 Task: Select a pink kurti in size XL and add it to your shopping cart.
Action: Mouse moved to (282, 67)
Screenshot: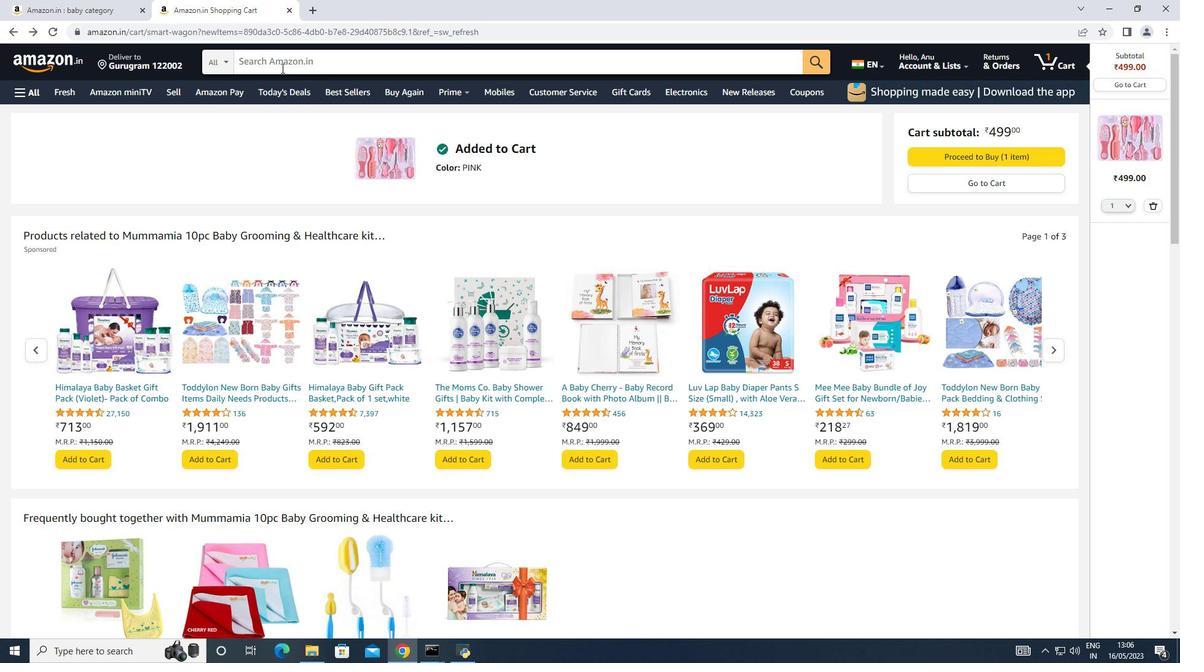 
Action: Mouse pressed left at (282, 67)
Screenshot: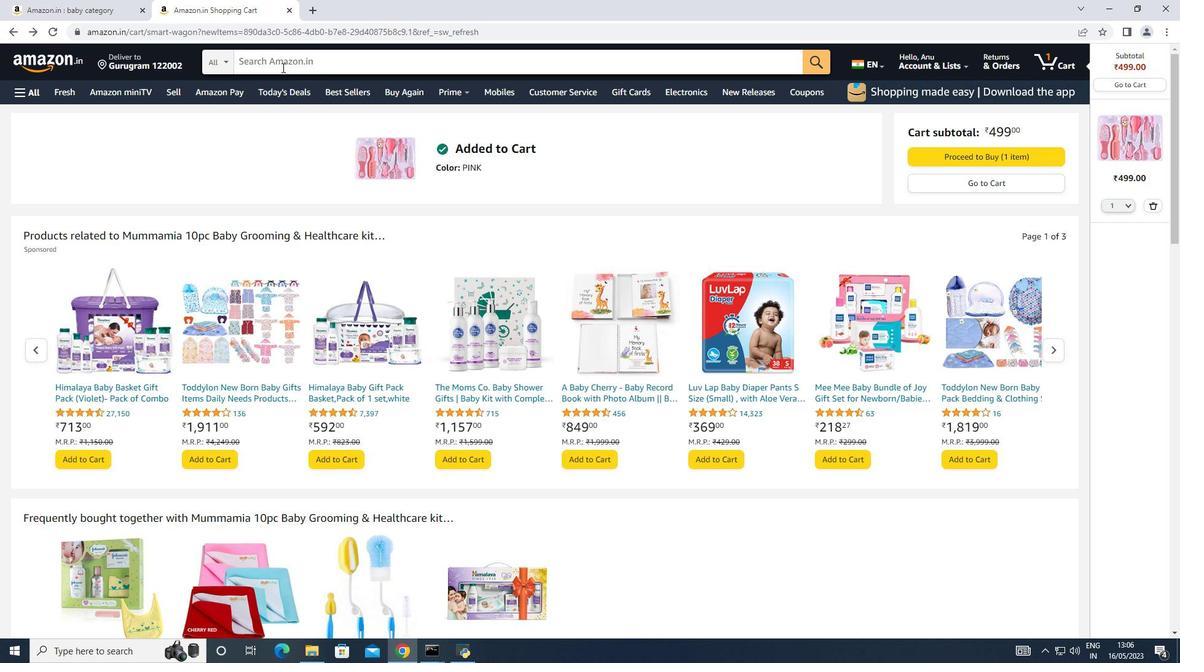 
Action: Mouse moved to (279, 68)
Screenshot: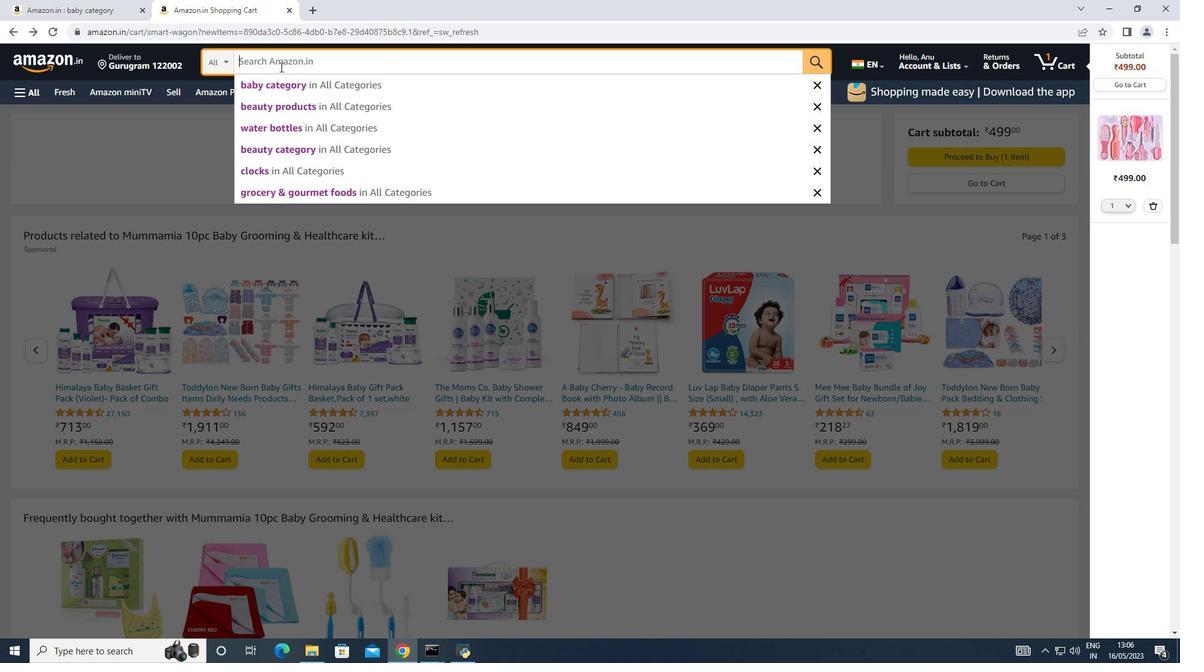 
Action: Key pressed <Key.shift>kurti
Screenshot: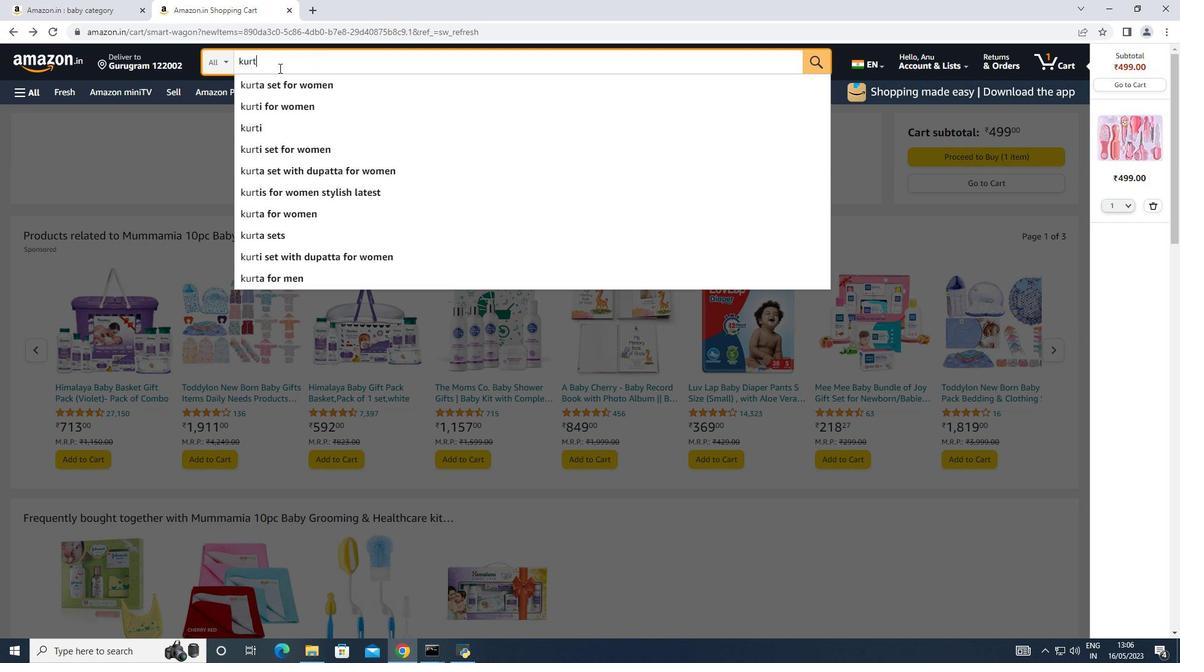 
Action: Mouse moved to (263, 101)
Screenshot: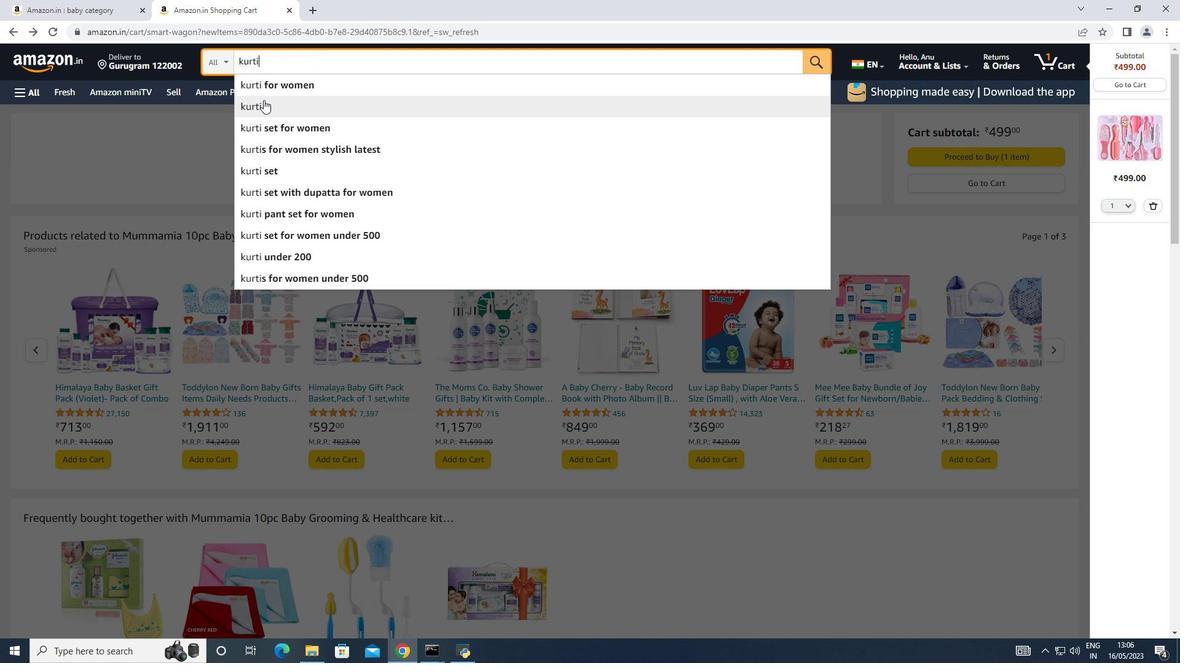 
Action: Mouse pressed left at (263, 101)
Screenshot: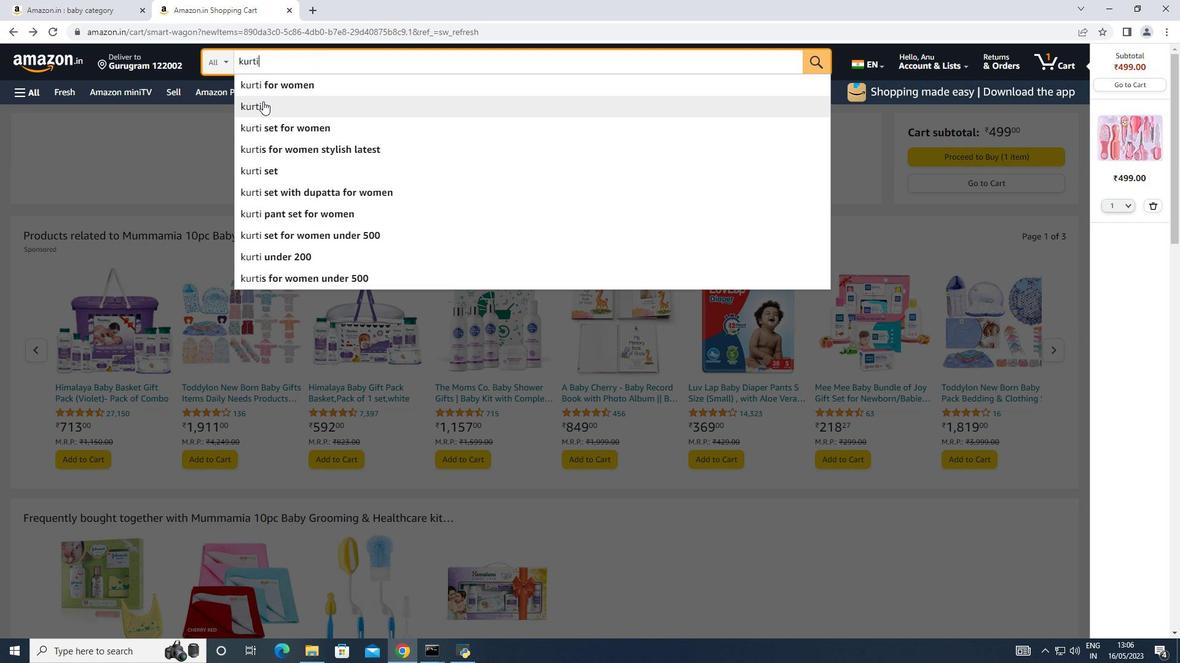 
Action: Mouse moved to (448, 240)
Screenshot: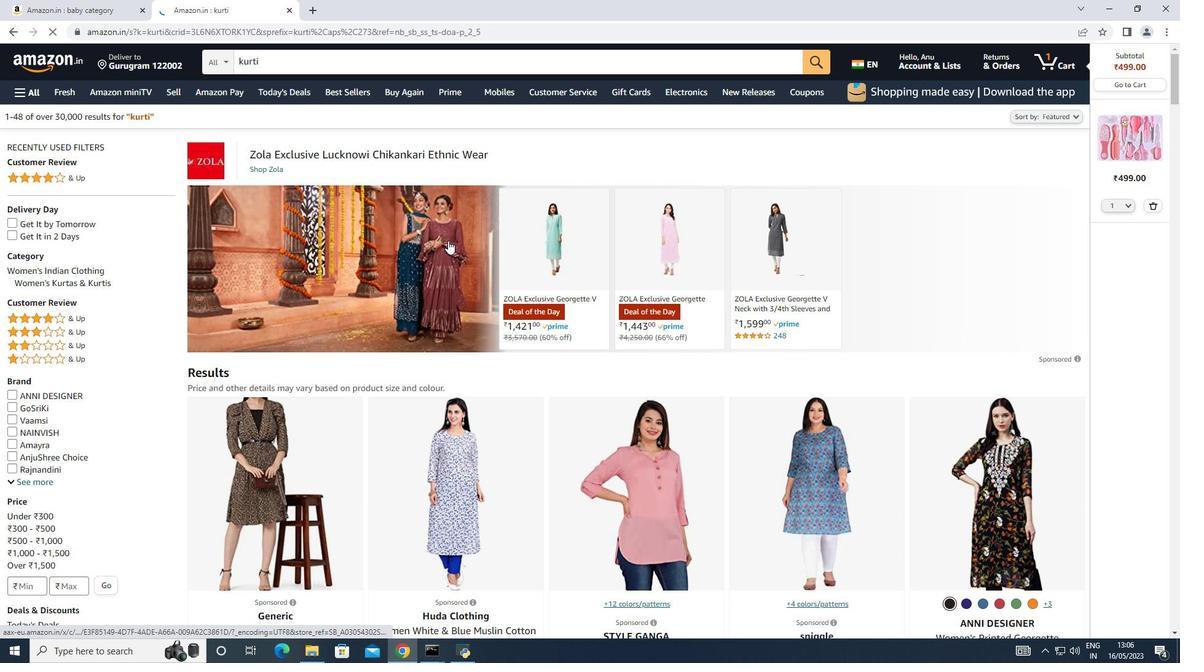 
Action: Mouse scrolled (448, 240) with delta (0, 0)
Screenshot: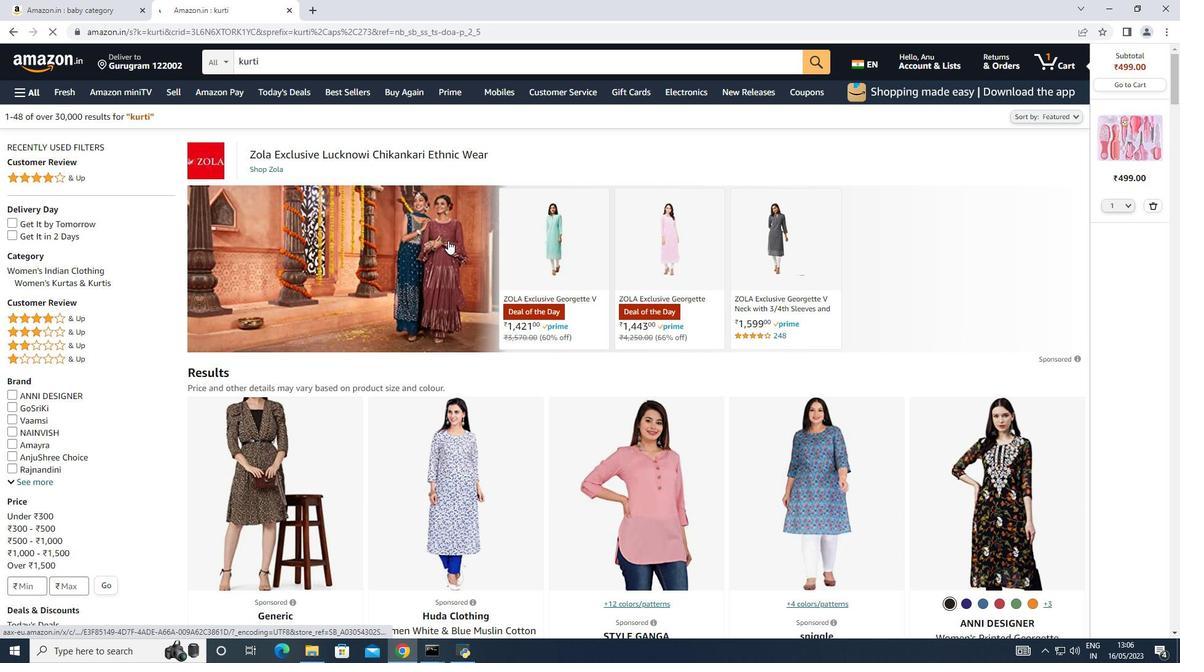 
Action: Mouse scrolled (448, 240) with delta (0, 0)
Screenshot: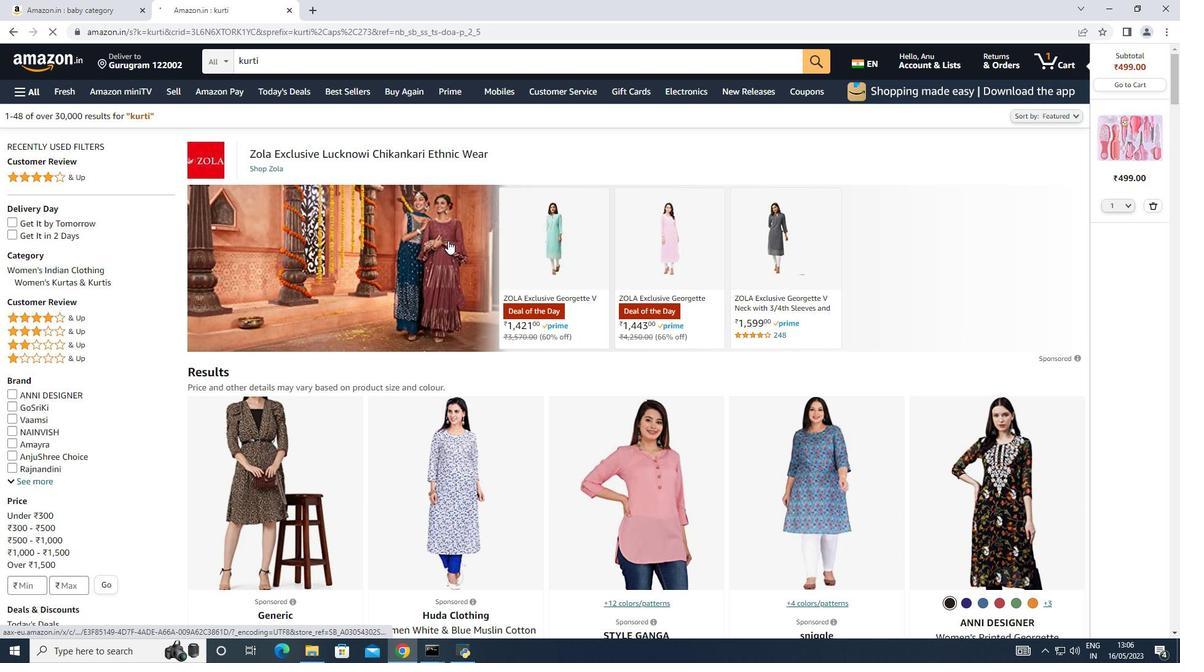 
Action: Mouse scrolled (448, 240) with delta (0, 0)
Screenshot: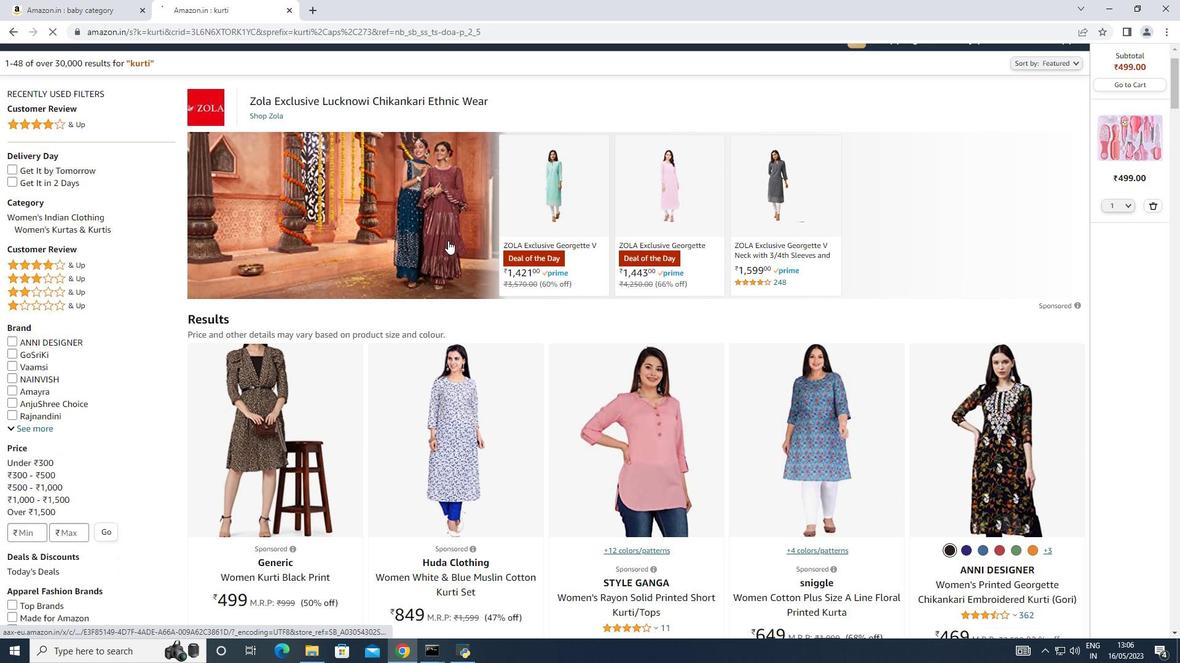 
Action: Mouse moved to (449, 240)
Screenshot: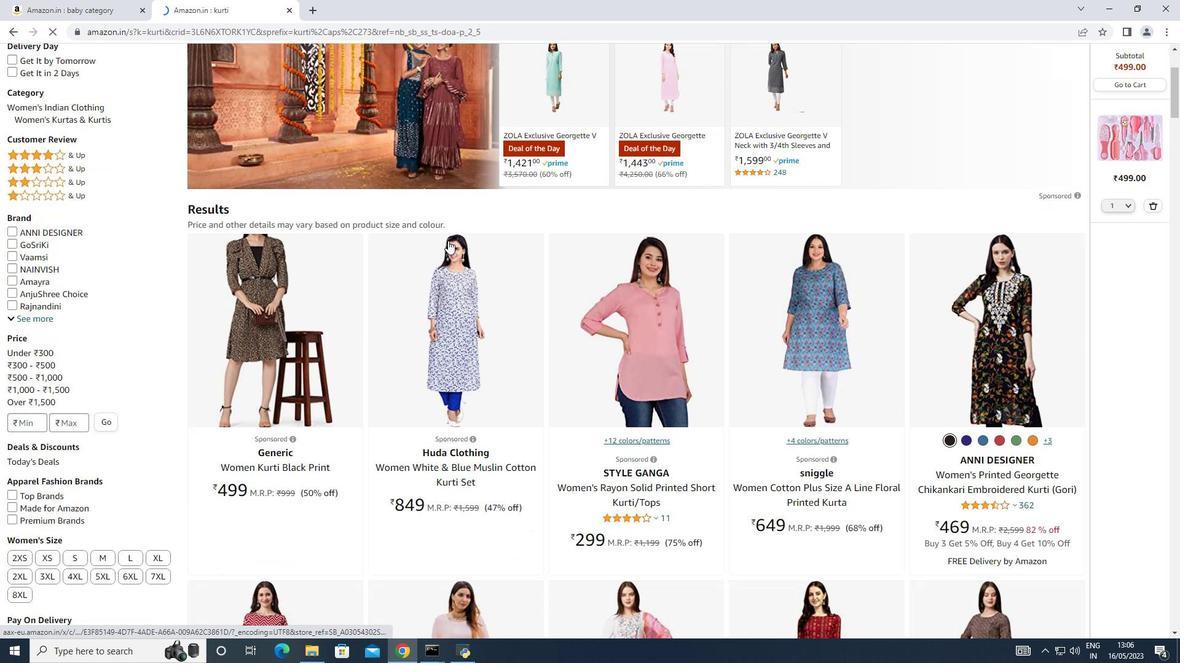 
Action: Mouse scrolled (449, 240) with delta (0, 0)
Screenshot: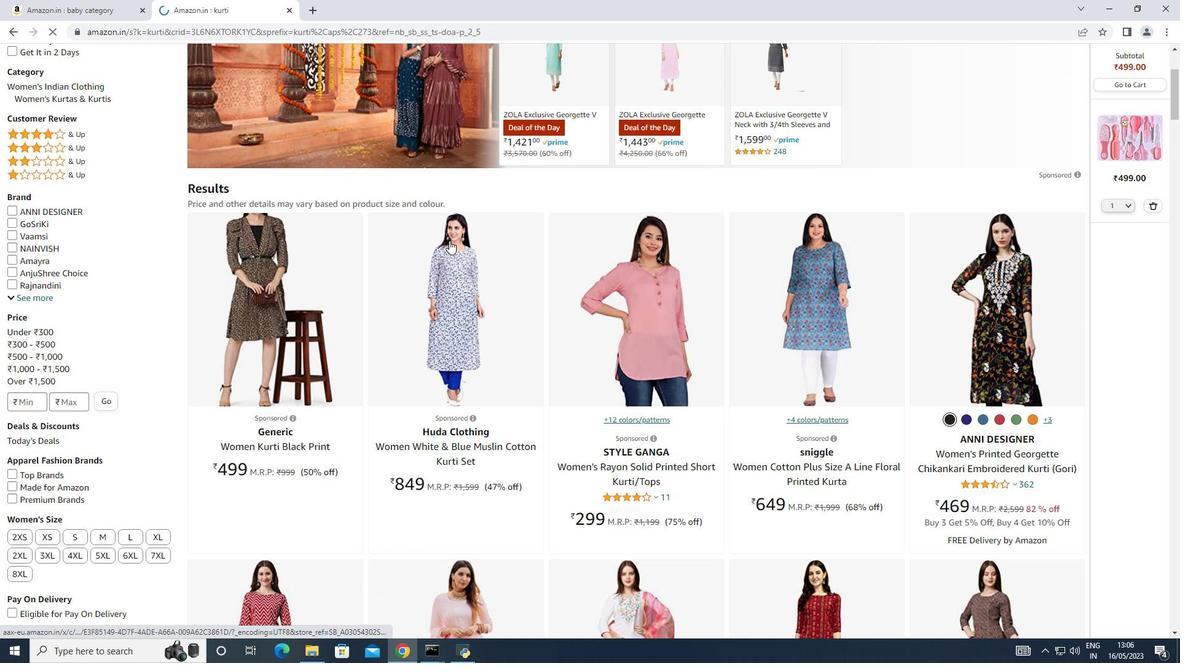 
Action: Mouse moved to (449, 241)
Screenshot: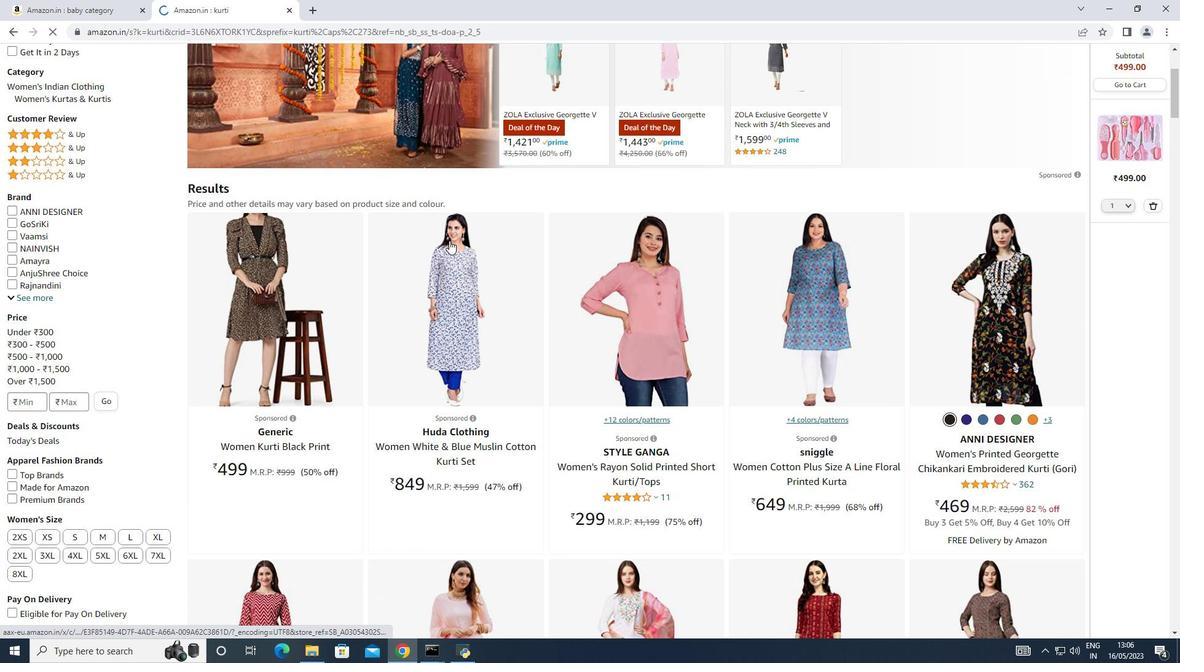 
Action: Mouse scrolled (449, 240) with delta (0, 0)
Screenshot: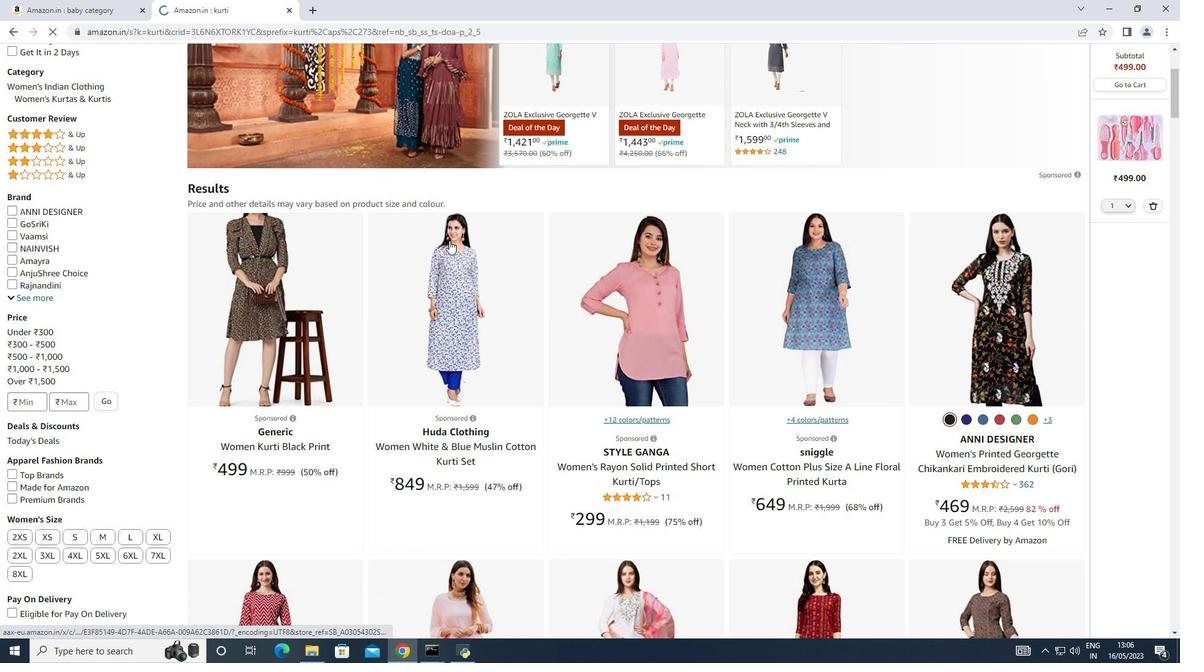 
Action: Mouse scrolled (449, 240) with delta (0, 0)
Screenshot: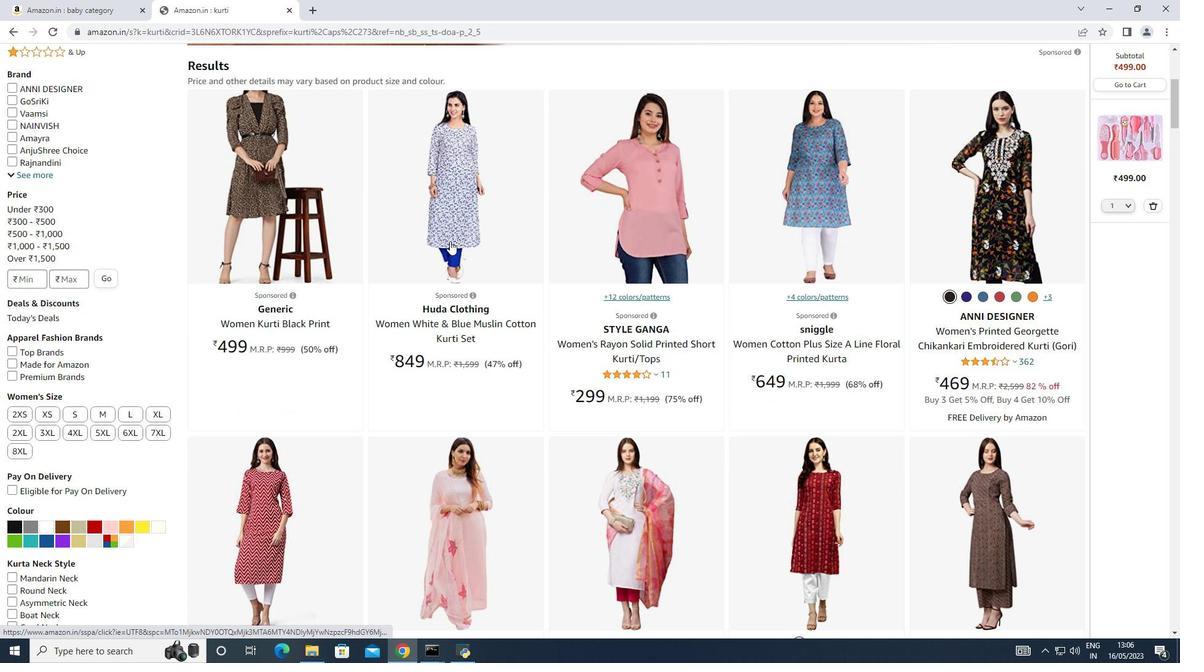 
Action: Mouse scrolled (449, 240) with delta (0, 0)
Screenshot: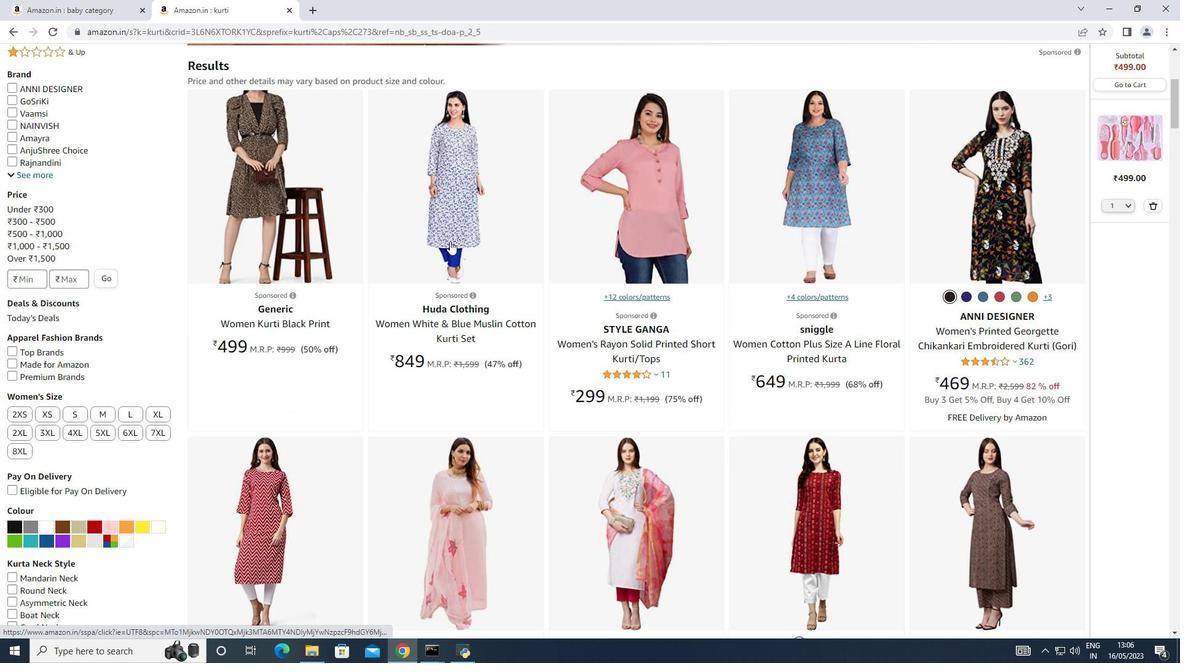 
Action: Mouse scrolled (449, 240) with delta (0, 0)
Screenshot: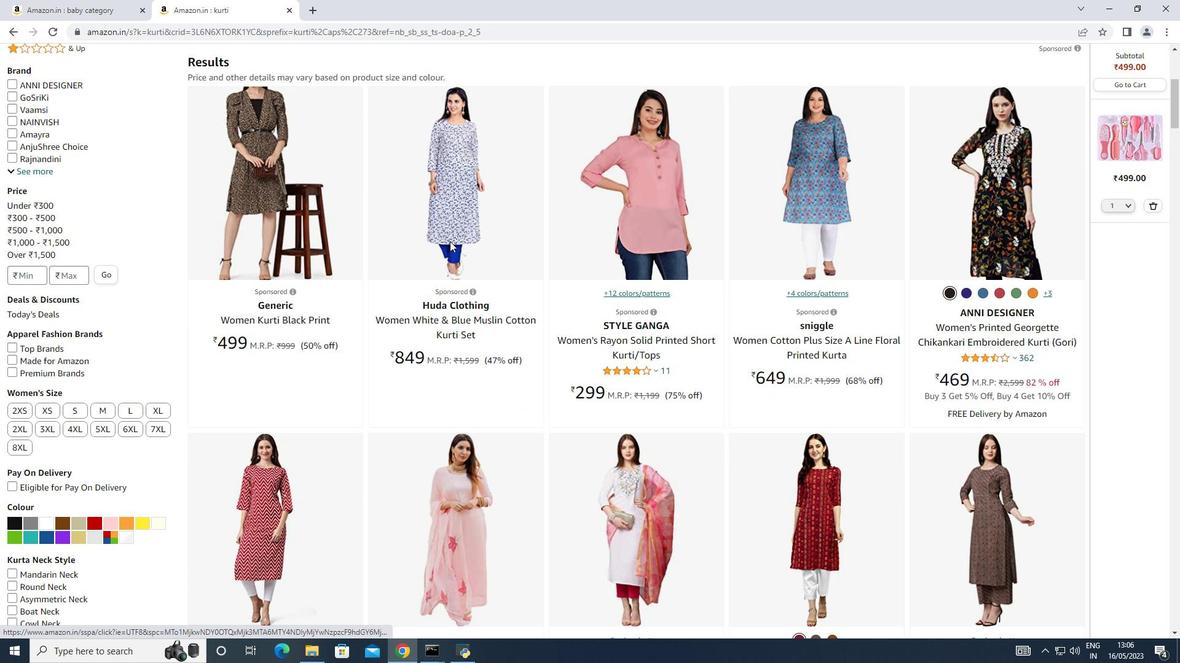 
Action: Mouse moved to (450, 242)
Screenshot: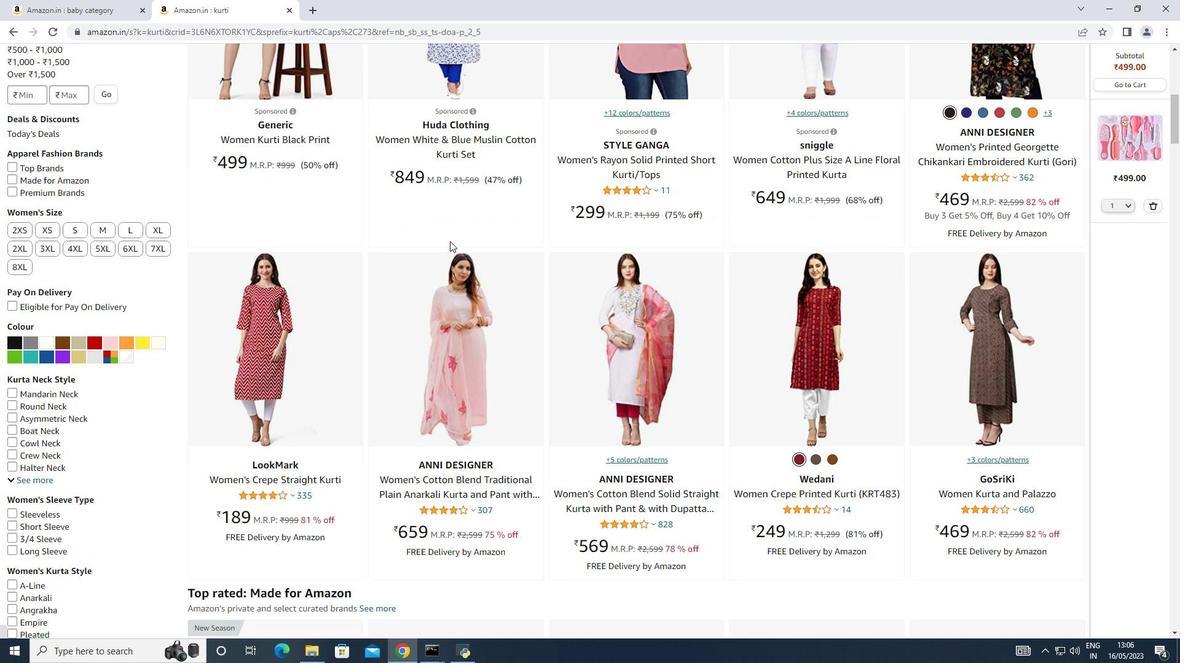 
Action: Mouse scrolled (450, 241) with delta (0, 0)
Screenshot: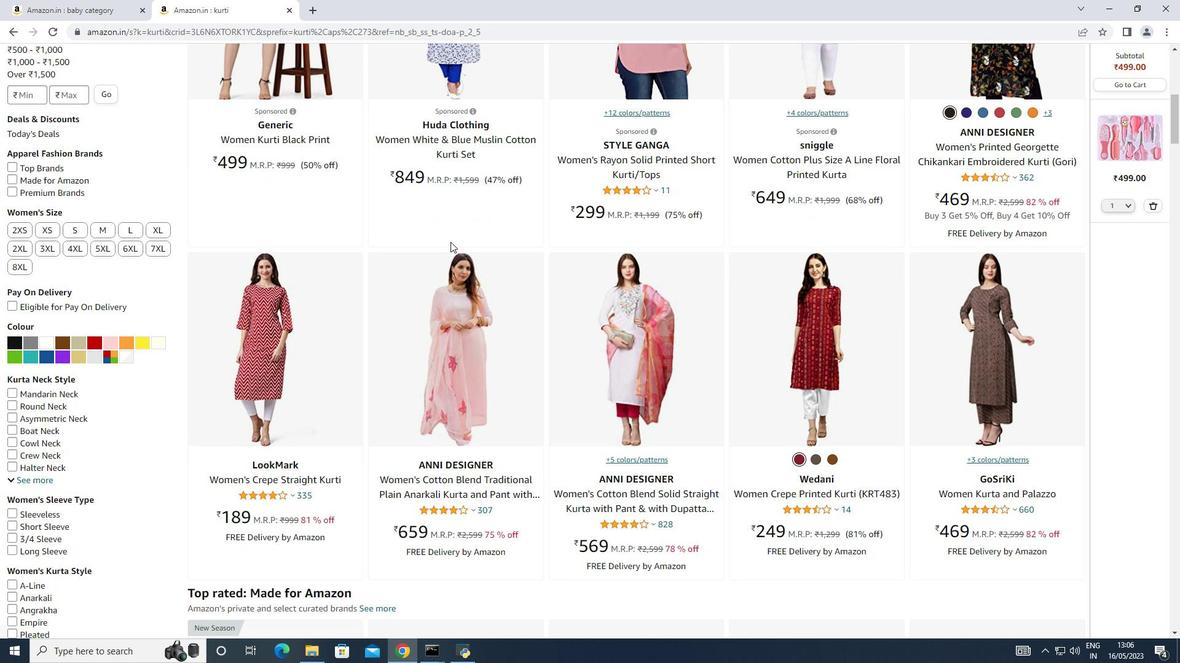 
Action: Mouse scrolled (450, 241) with delta (0, 0)
Screenshot: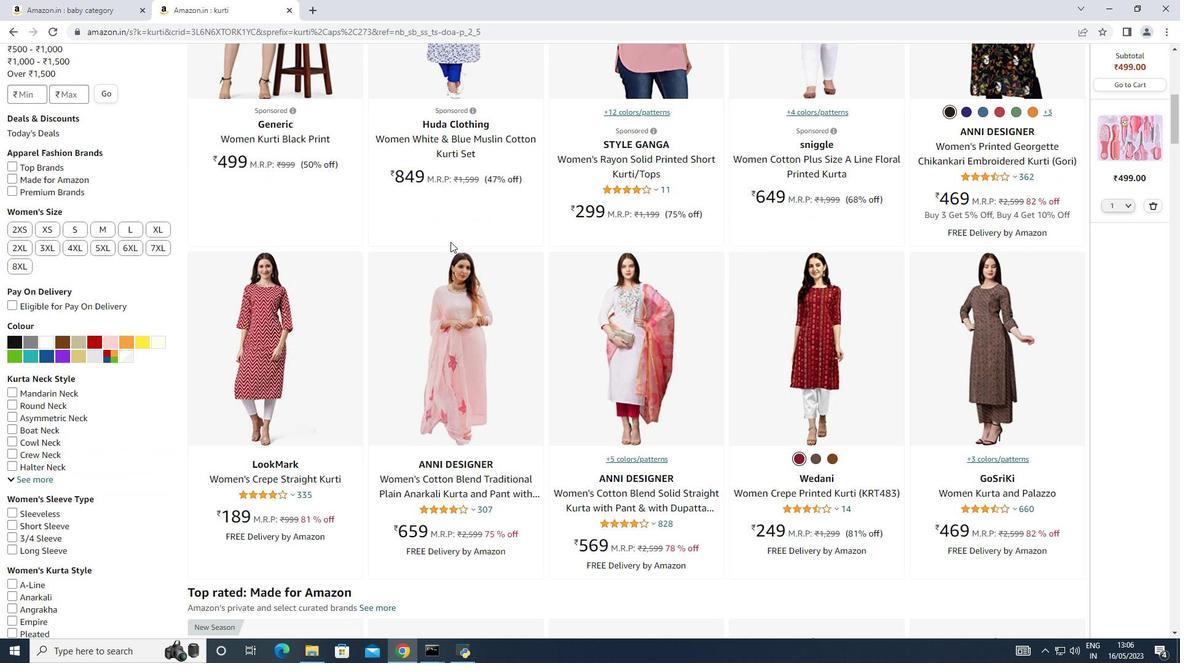 
Action: Mouse moved to (455, 239)
Screenshot: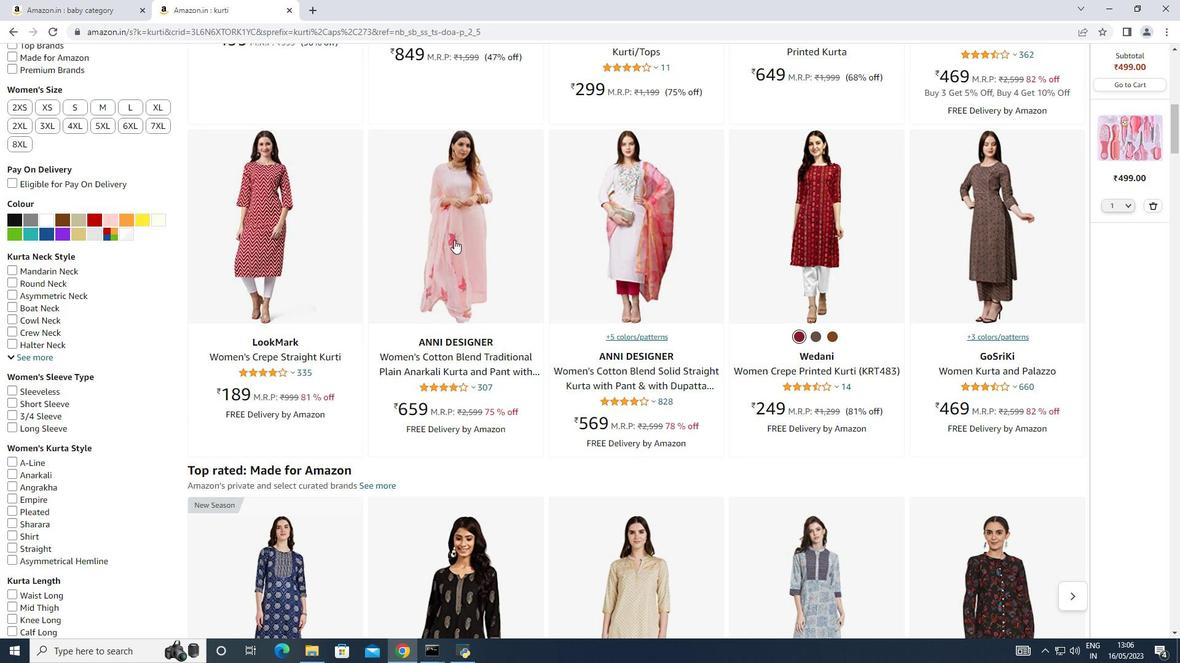 
Action: Mouse pressed left at (455, 239)
Screenshot: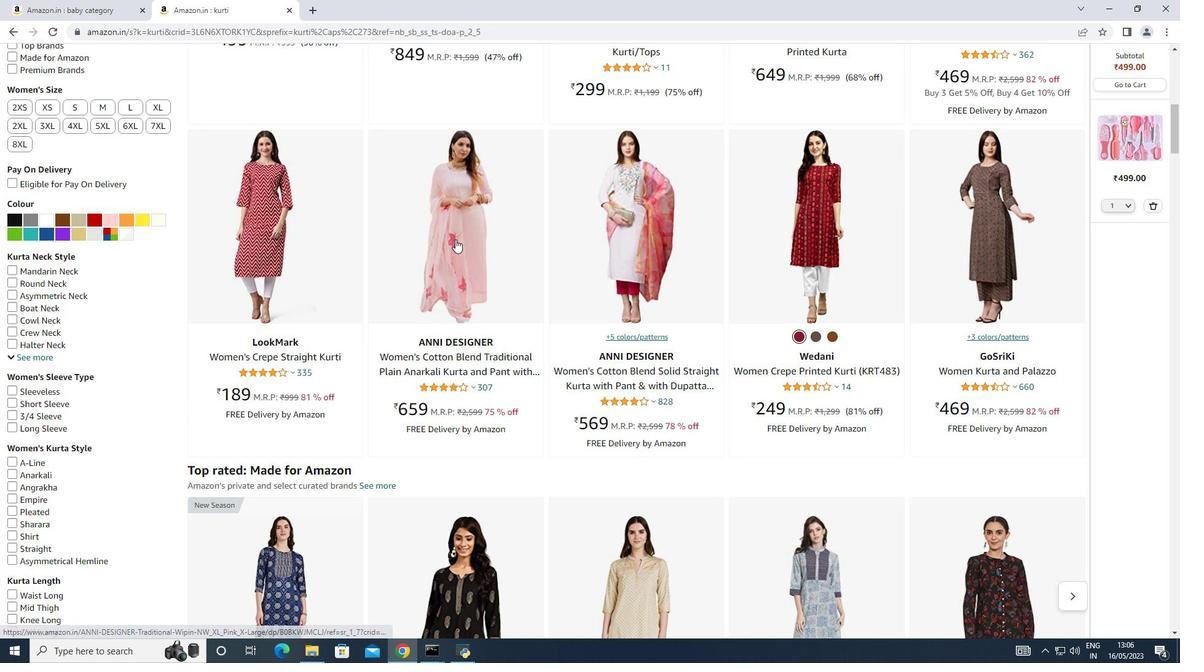 
Action: Mouse moved to (405, 341)
Screenshot: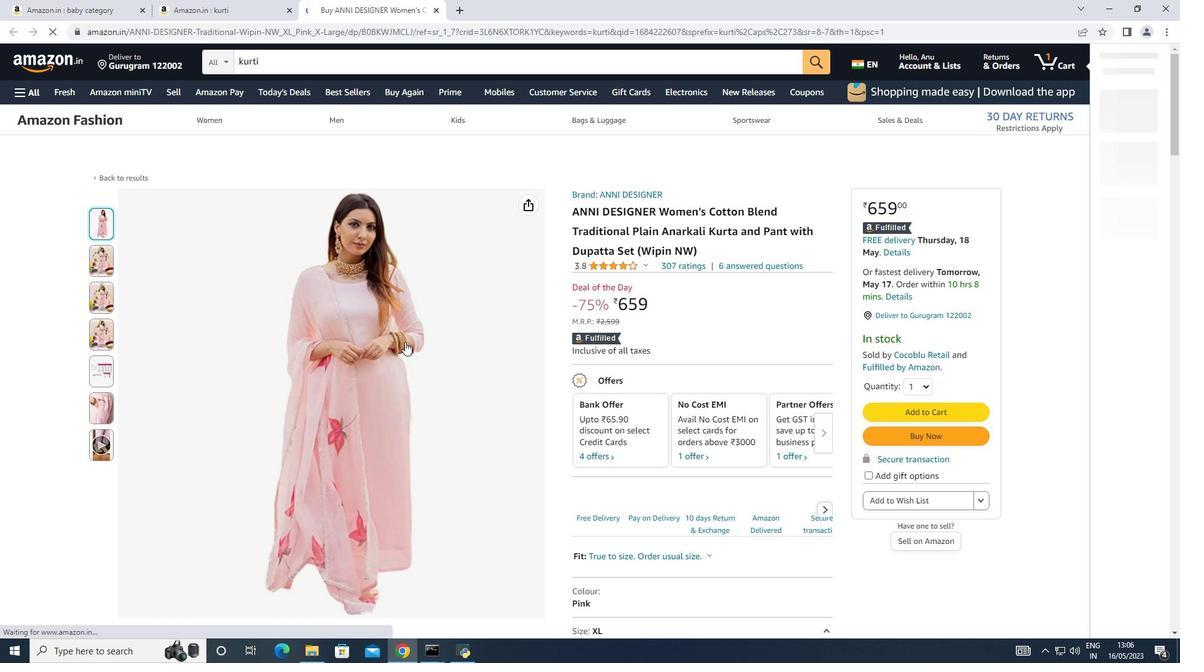
Action: Mouse pressed left at (405, 341)
Screenshot: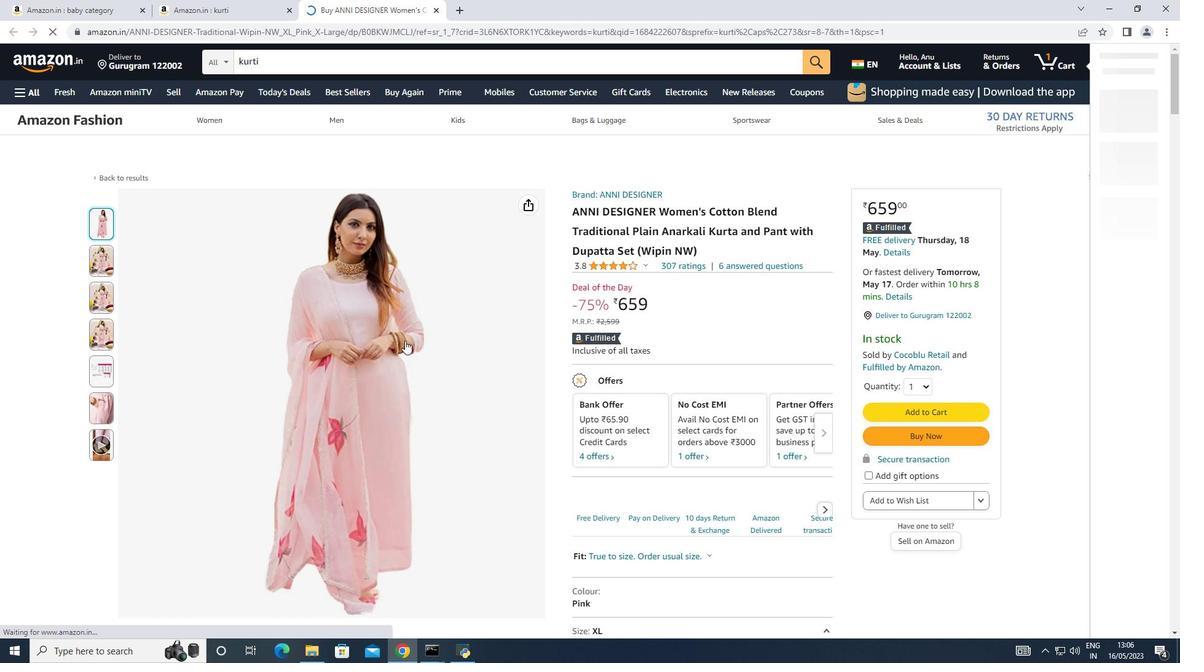 
Action: Mouse moved to (670, 360)
Screenshot: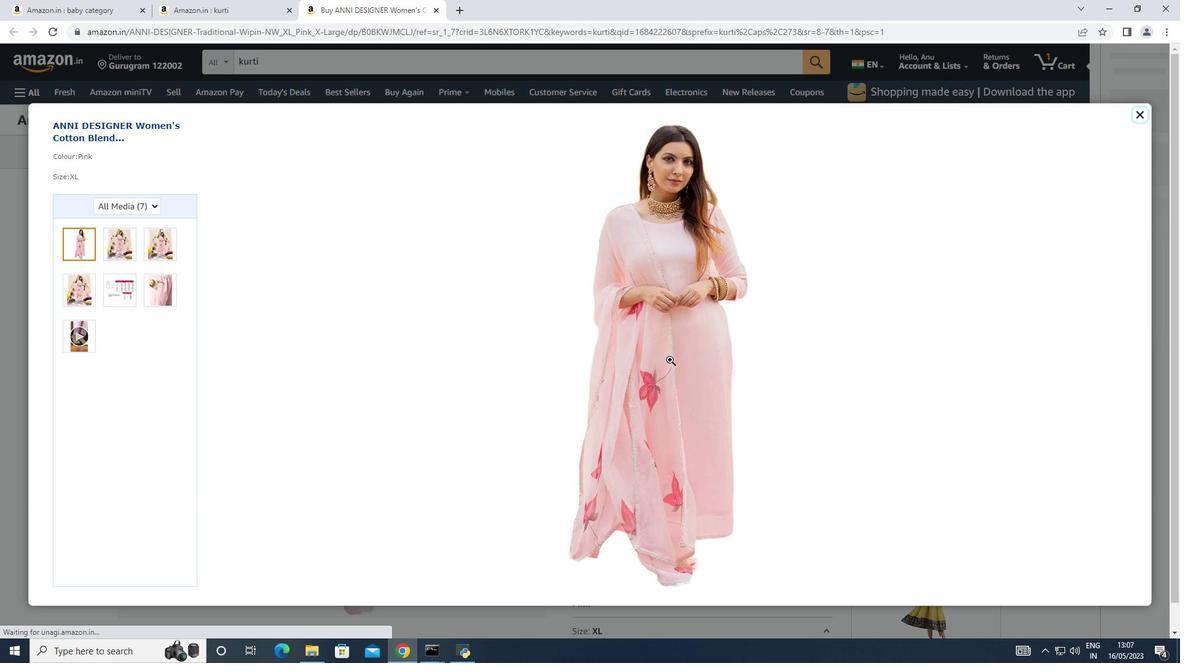 
Action: Mouse scrolled (670, 359) with delta (0, 0)
Screenshot: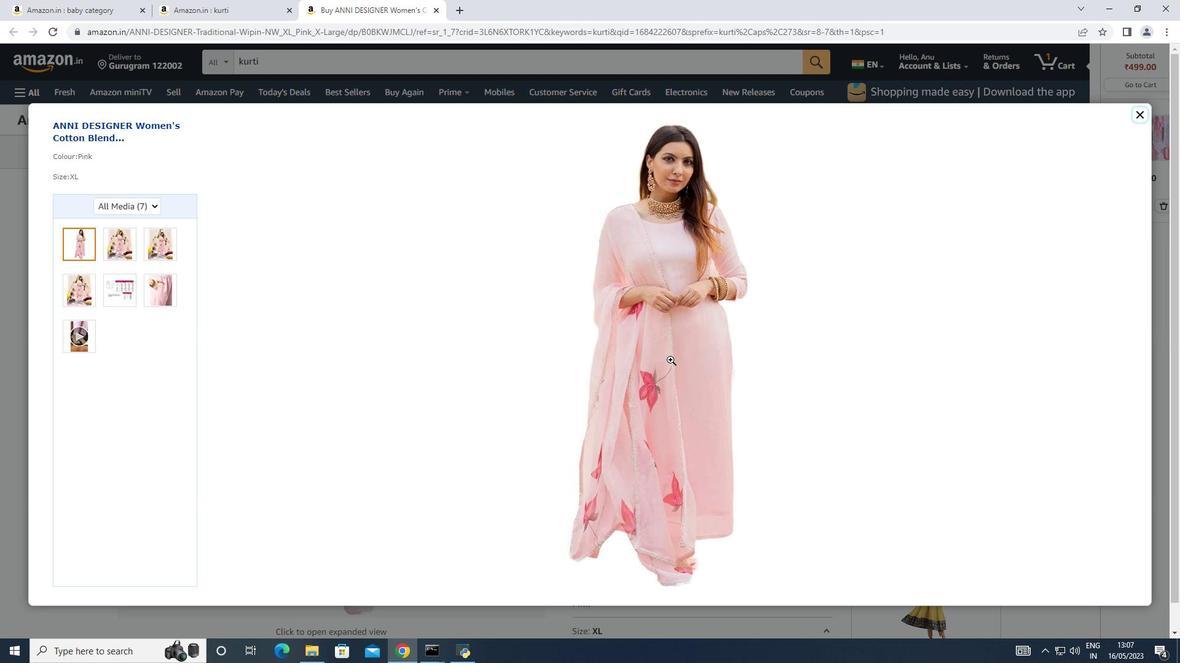 
Action: Mouse moved to (126, 226)
Screenshot: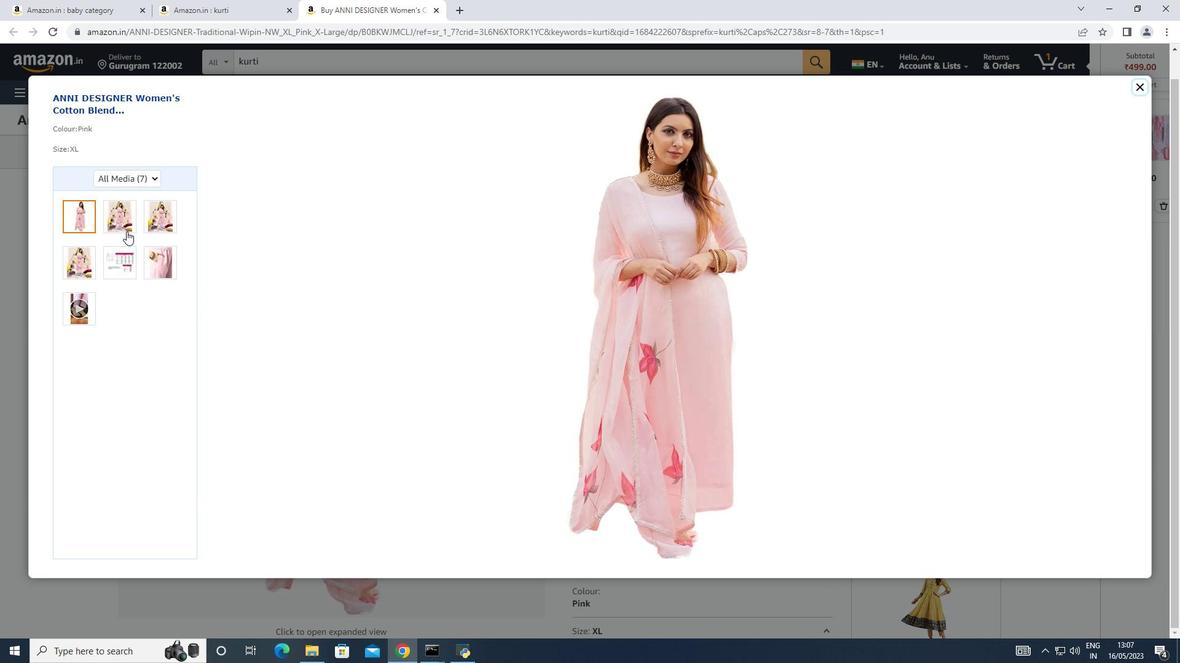 
Action: Mouse pressed left at (126, 226)
Screenshot: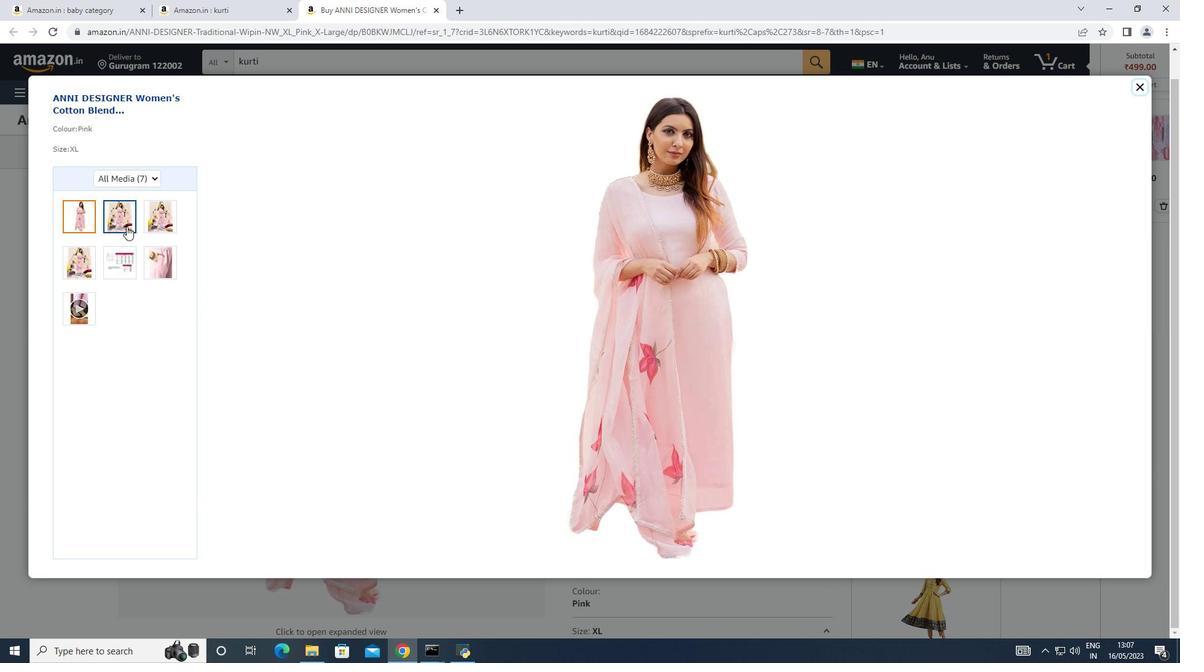 
Action: Mouse moved to (150, 209)
Screenshot: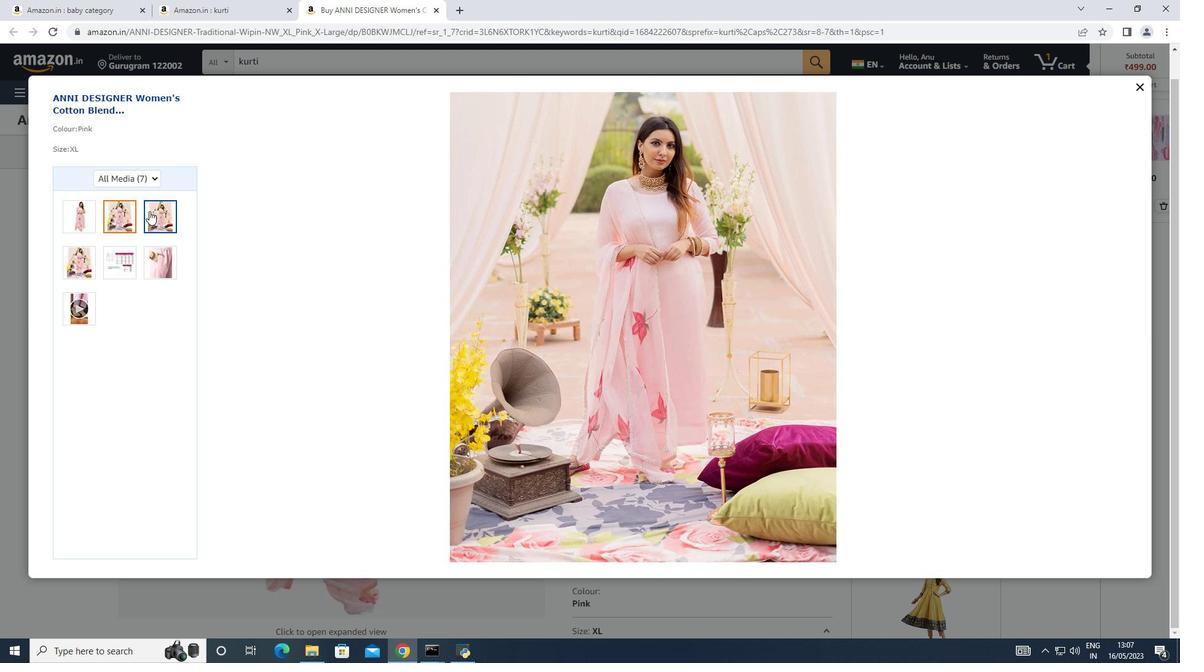 
Action: Mouse pressed left at (150, 209)
Screenshot: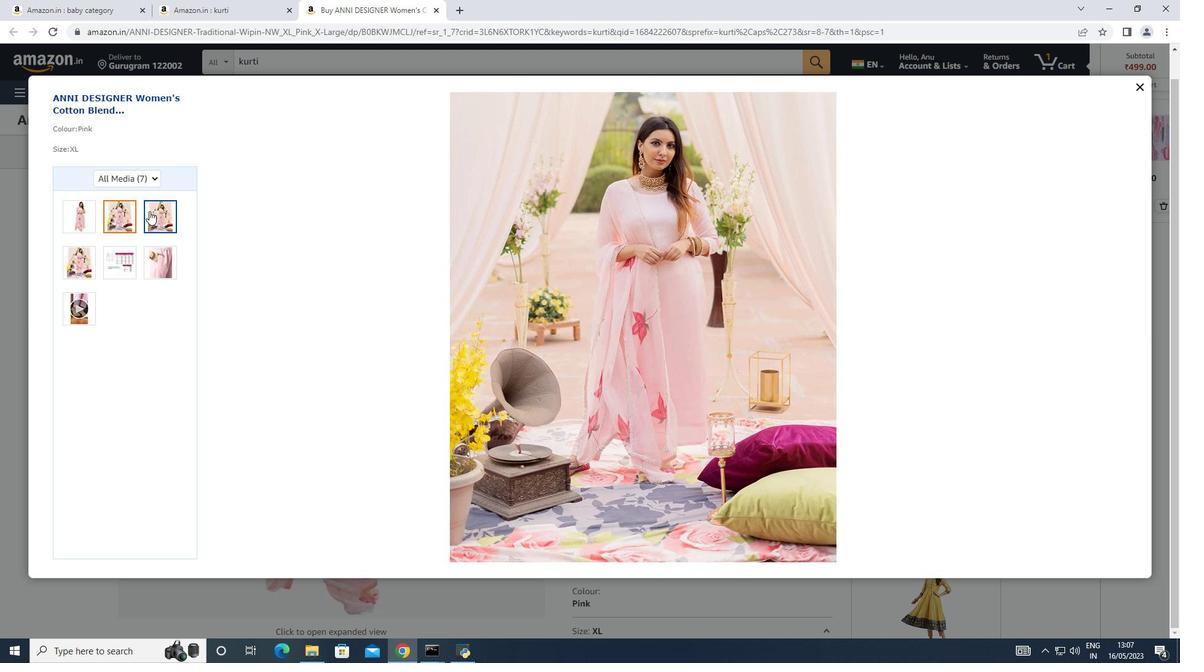 
Action: Mouse moved to (84, 254)
Screenshot: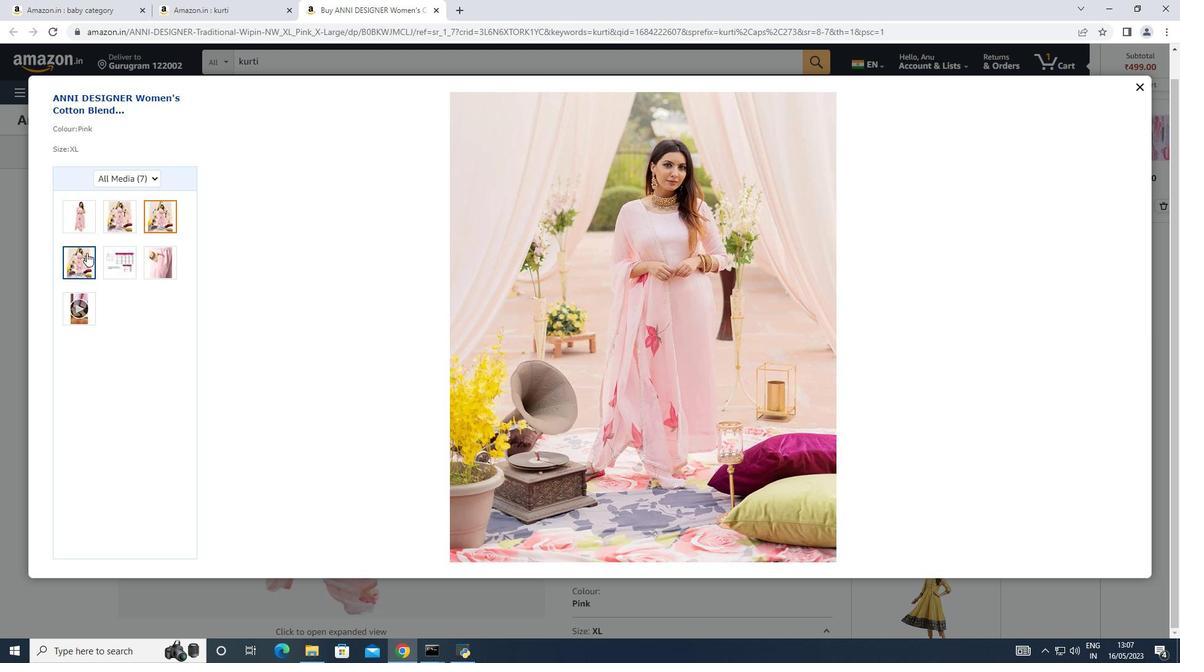 
Action: Mouse pressed left at (84, 254)
Screenshot: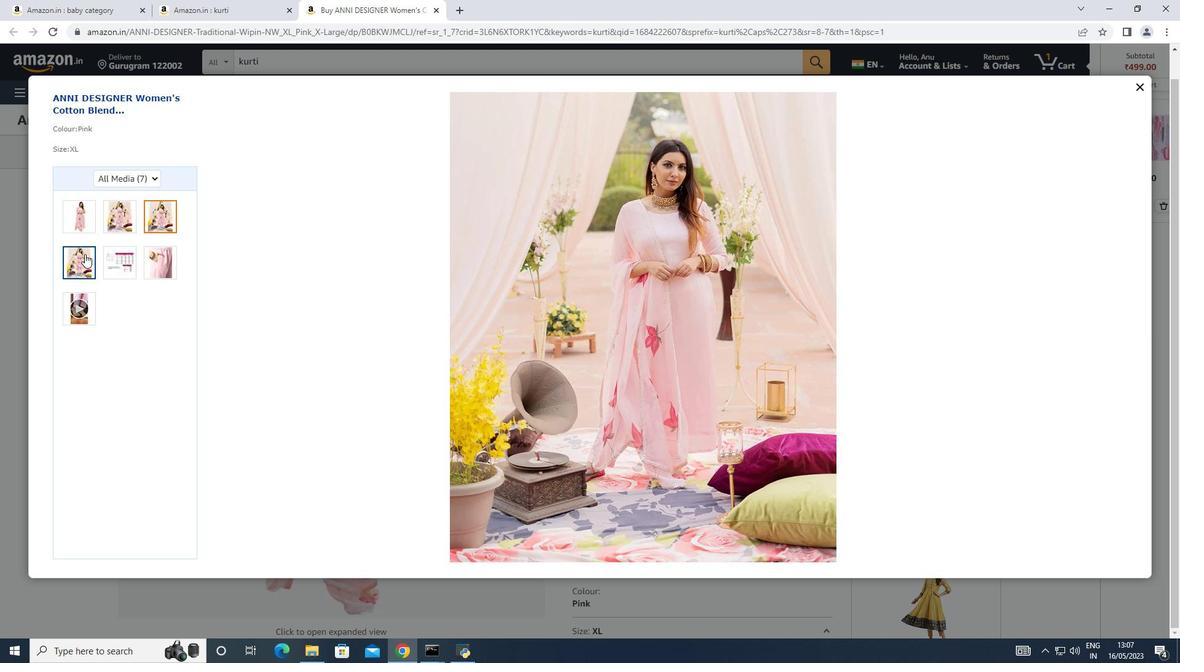 
Action: Mouse moved to (111, 254)
Screenshot: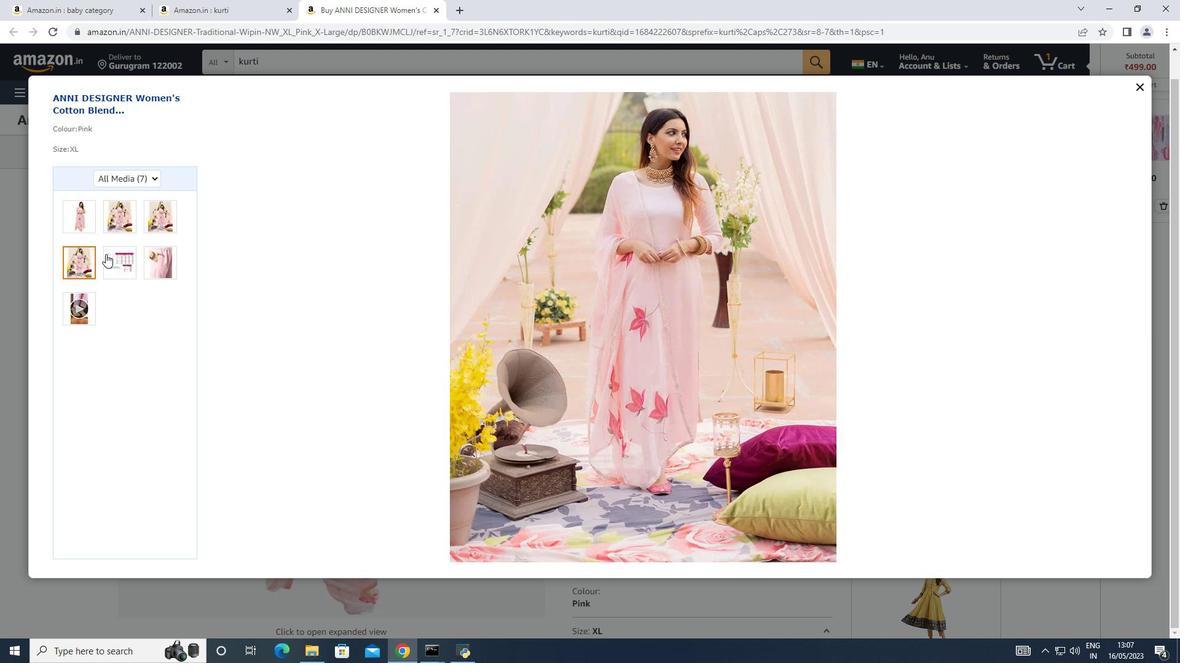 
Action: Mouse pressed left at (111, 254)
Screenshot: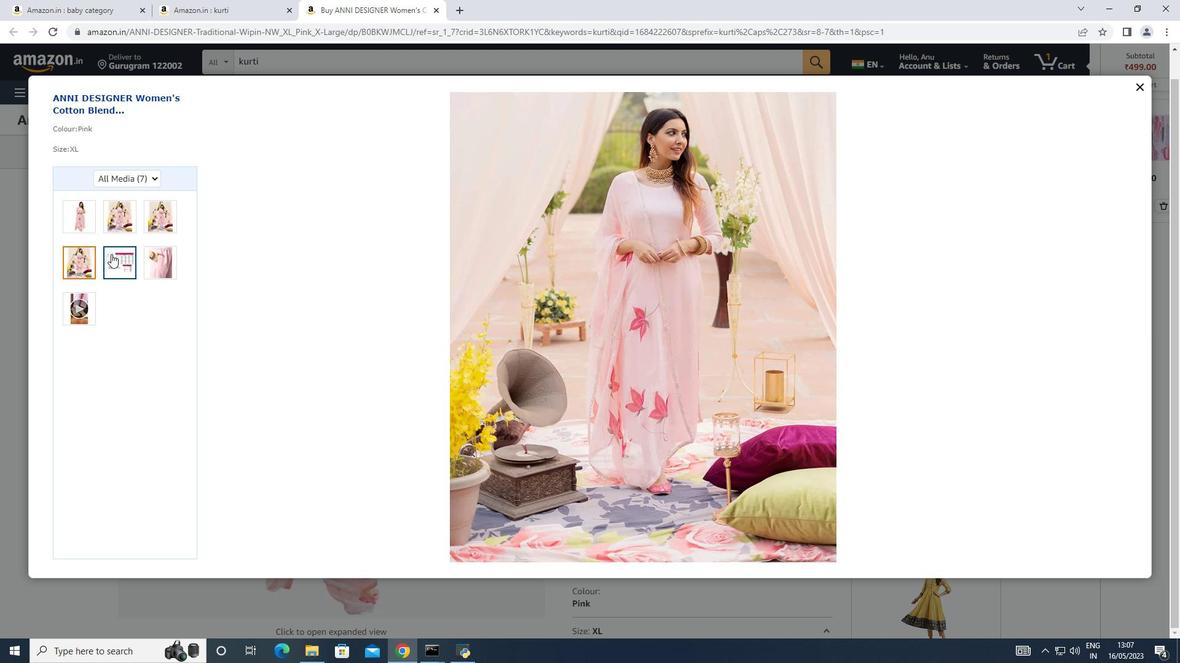 
Action: Mouse moved to (75, 309)
Screenshot: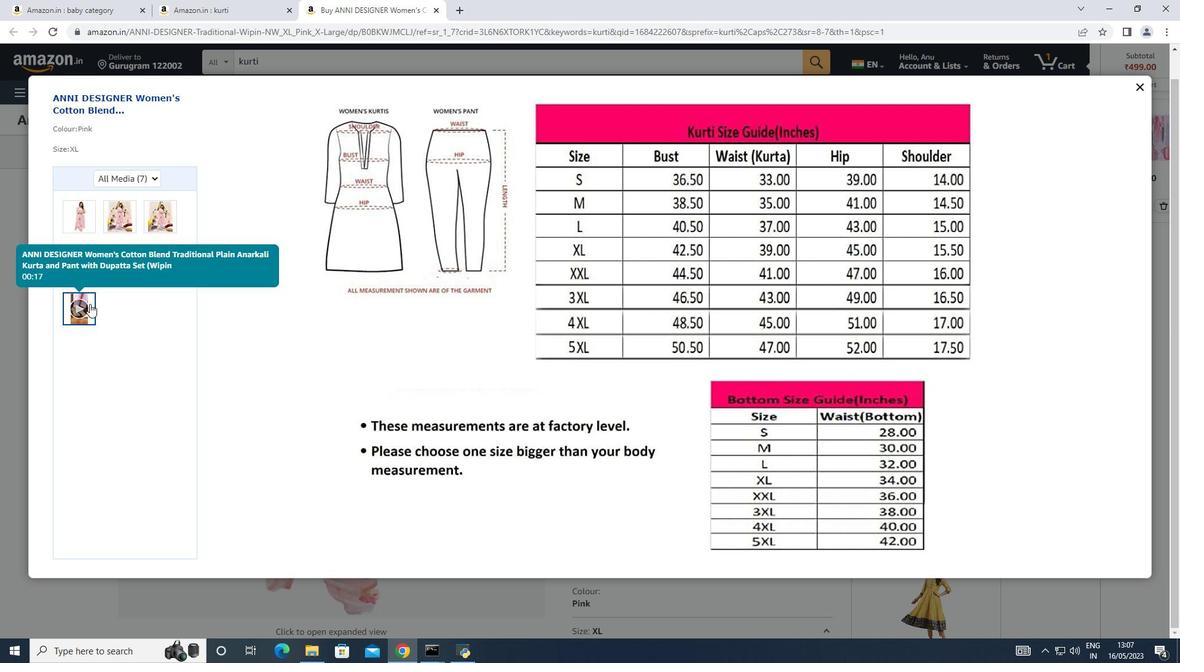 
Action: Mouse pressed left at (75, 309)
Screenshot: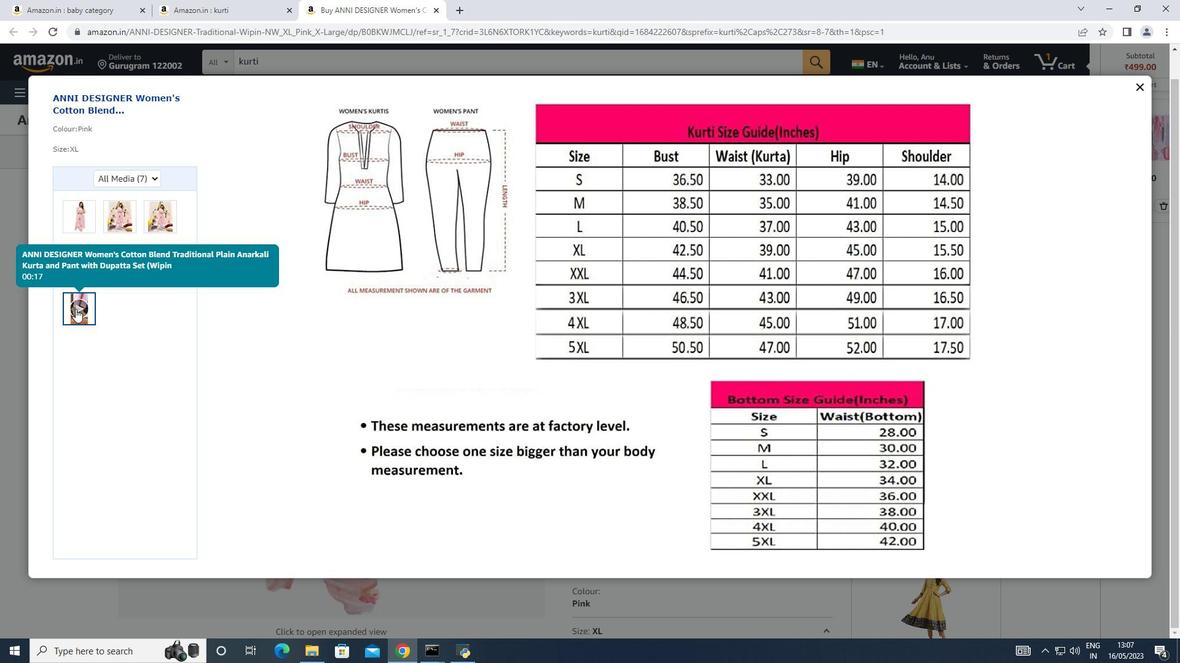 
Action: Mouse moved to (607, 335)
Screenshot: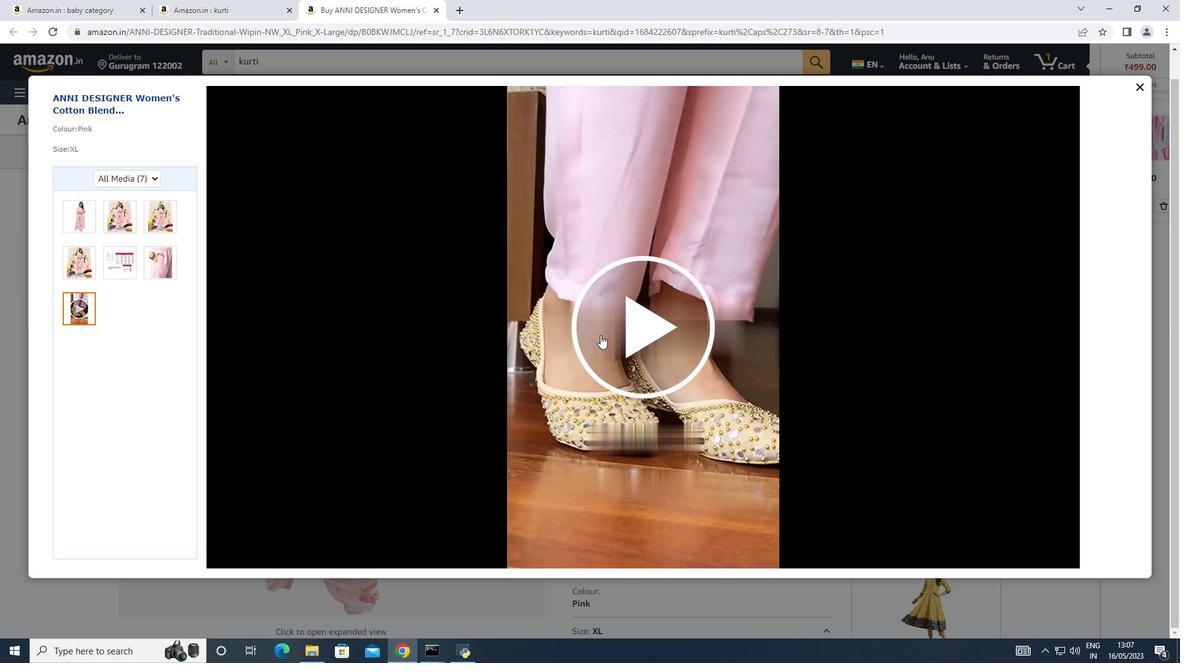 
Action: Mouse pressed left at (607, 335)
Screenshot: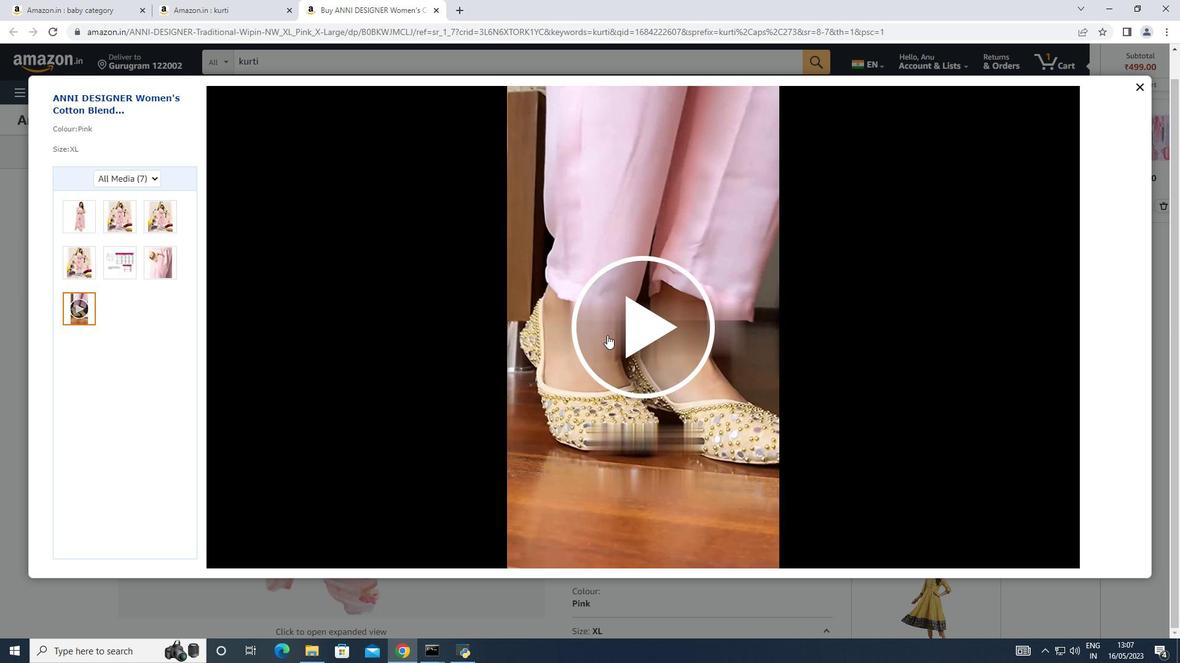 
Action: Mouse moved to (1137, 84)
Screenshot: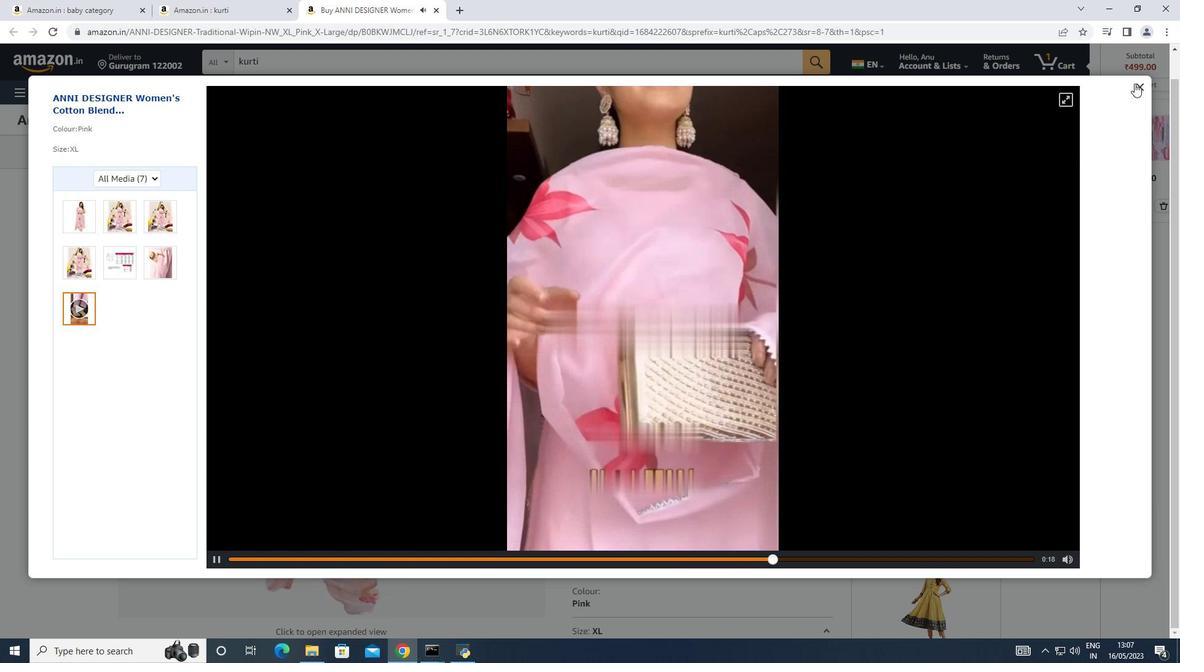 
Action: Mouse pressed left at (1137, 84)
Screenshot: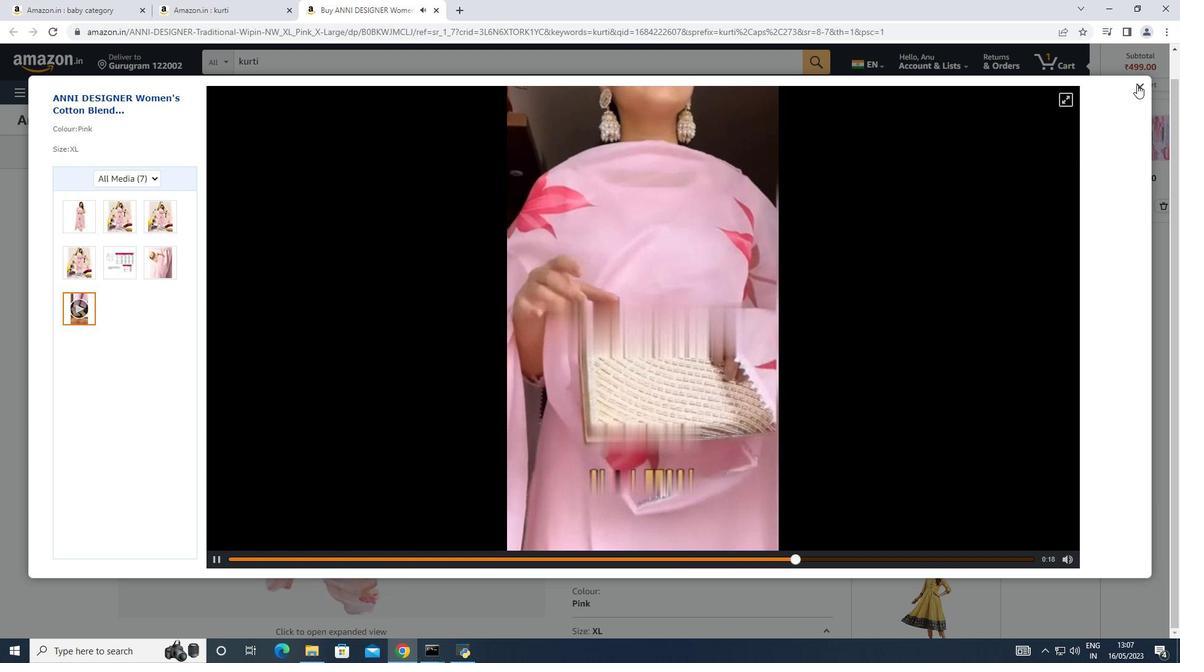 
Action: Mouse moved to (805, 325)
Screenshot: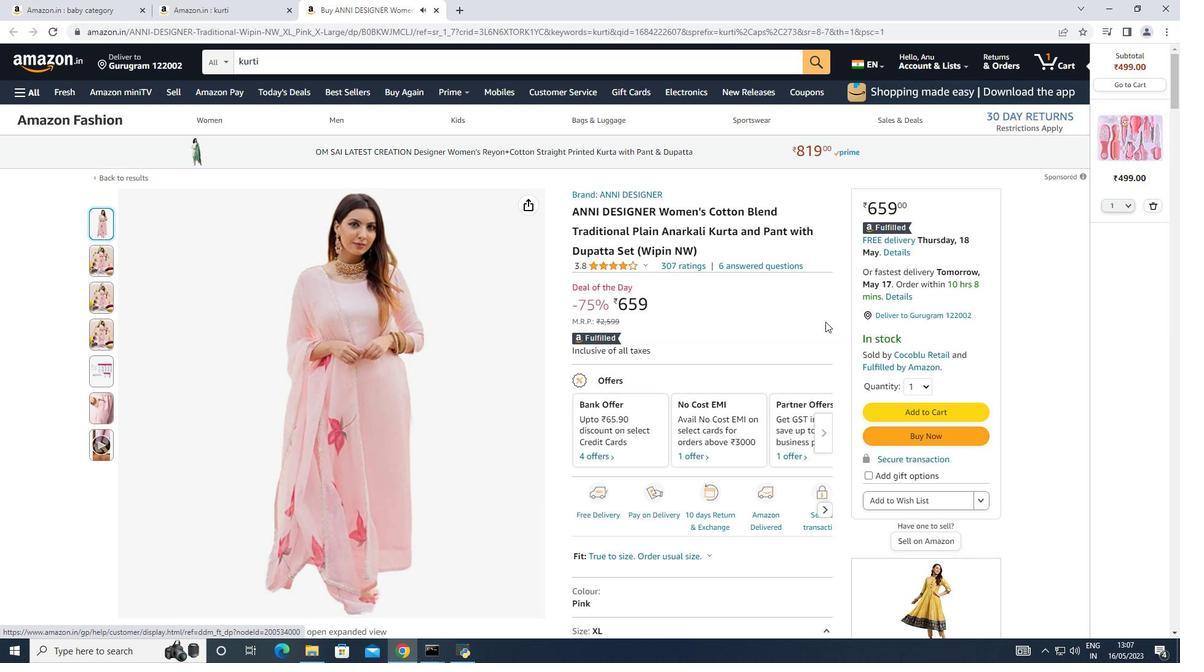 
Action: Mouse scrolled (805, 324) with delta (0, 0)
Screenshot: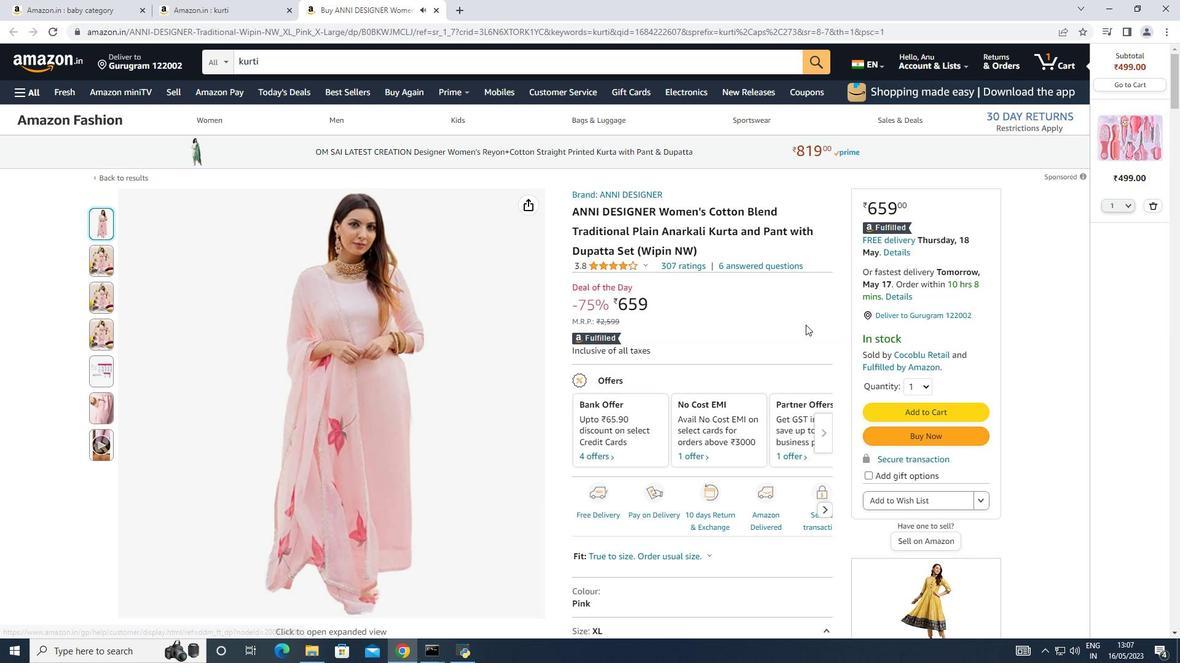 
Action: Mouse scrolled (805, 324) with delta (0, 0)
Screenshot: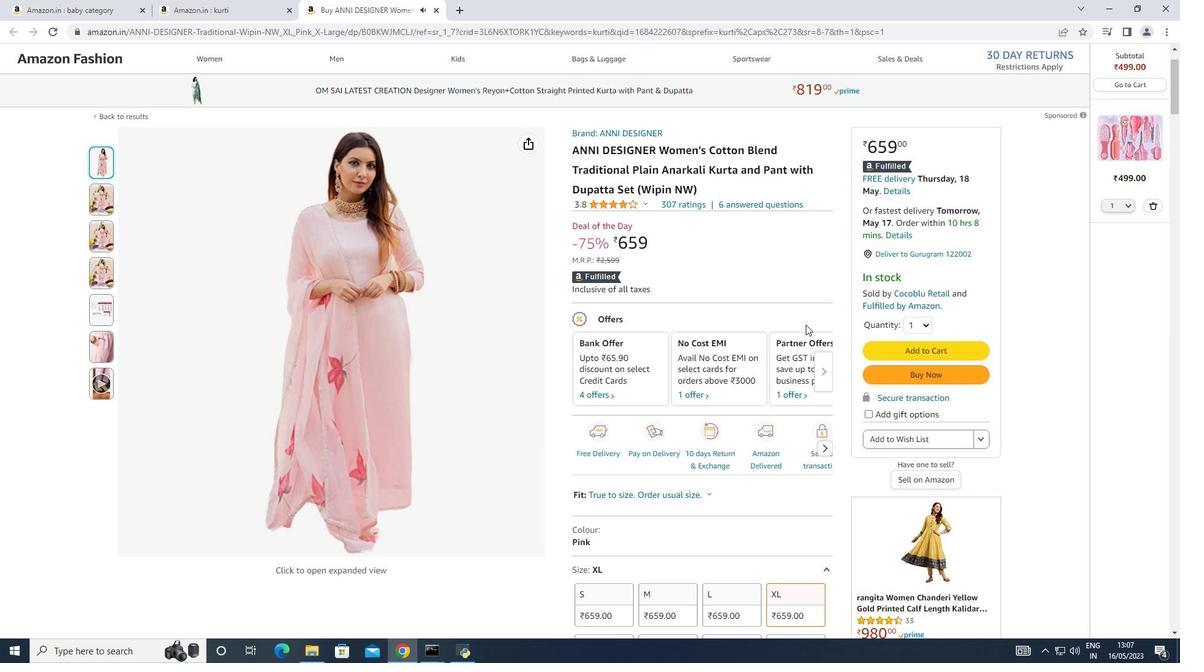
Action: Mouse scrolled (805, 324) with delta (0, 0)
Screenshot: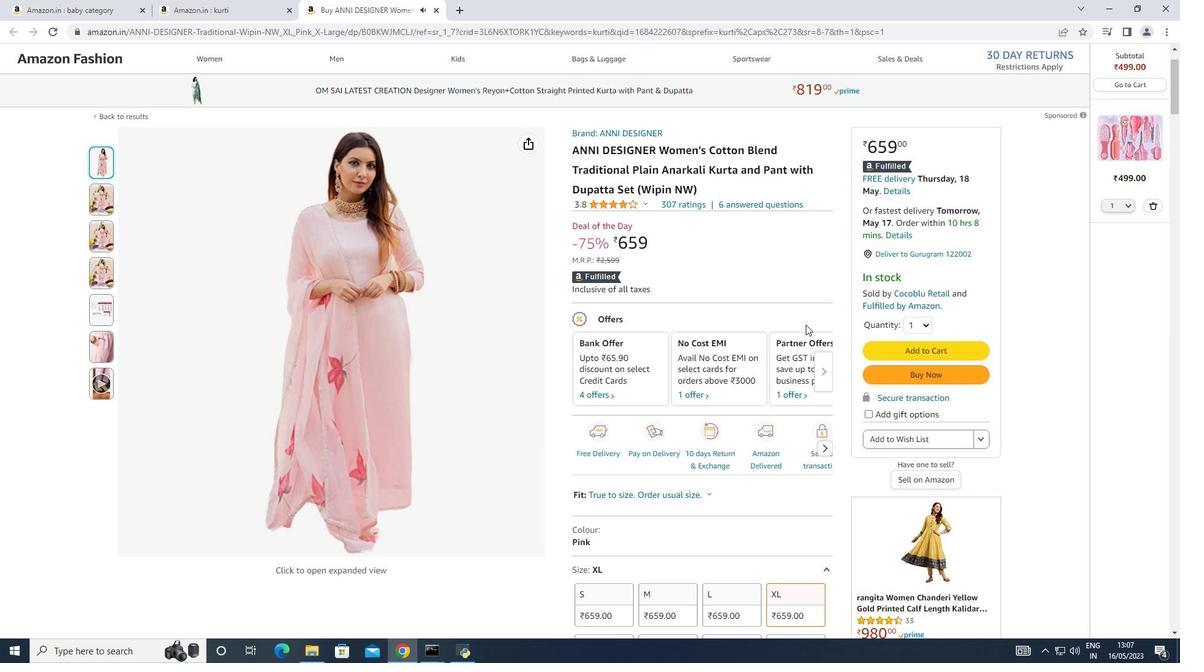 
Action: Mouse scrolled (805, 324) with delta (0, 0)
Screenshot: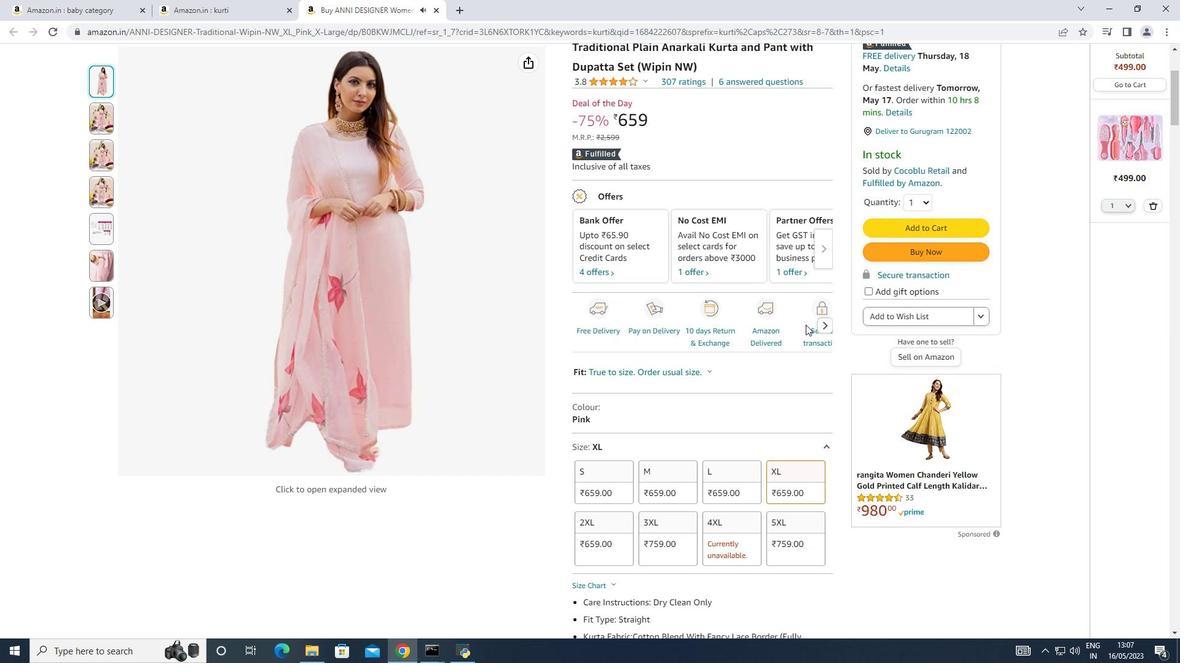 
Action: Mouse scrolled (805, 324) with delta (0, 0)
Screenshot: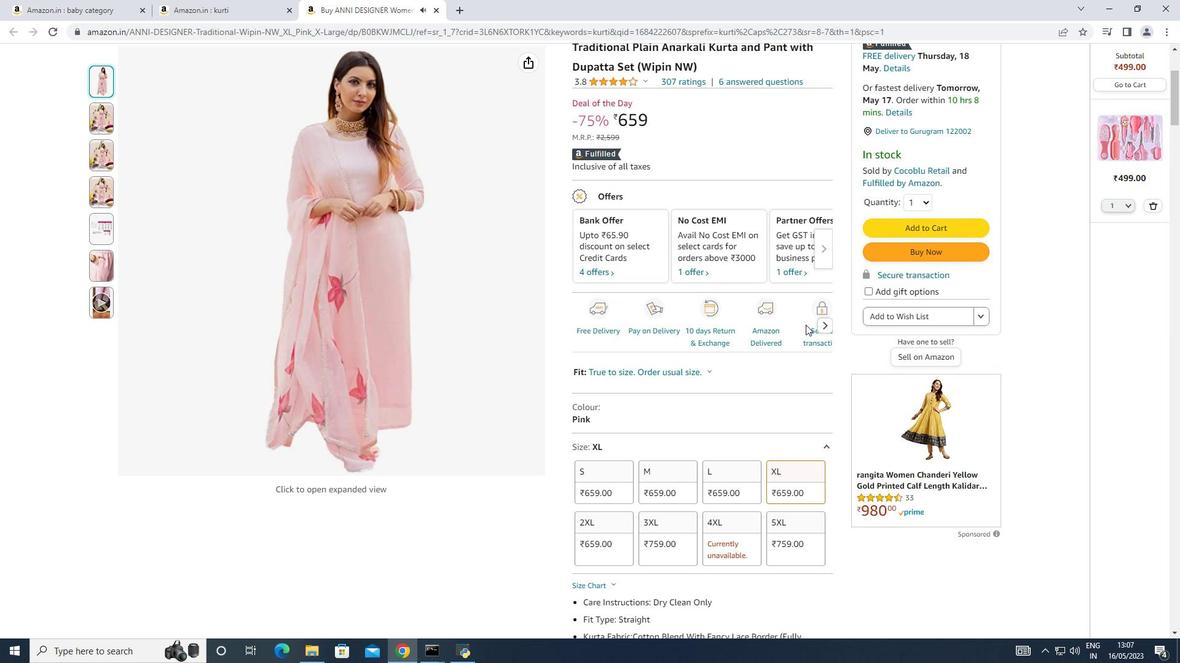 
Action: Mouse scrolled (805, 324) with delta (0, 0)
Screenshot: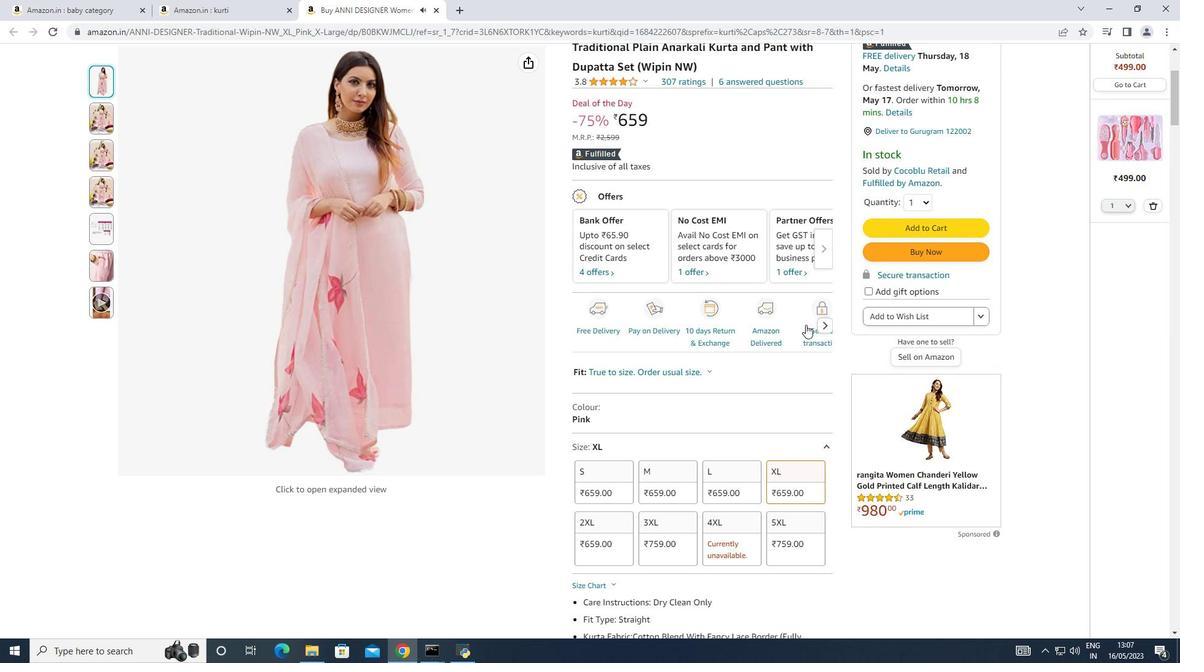 
Action: Mouse moved to (619, 290)
Screenshot: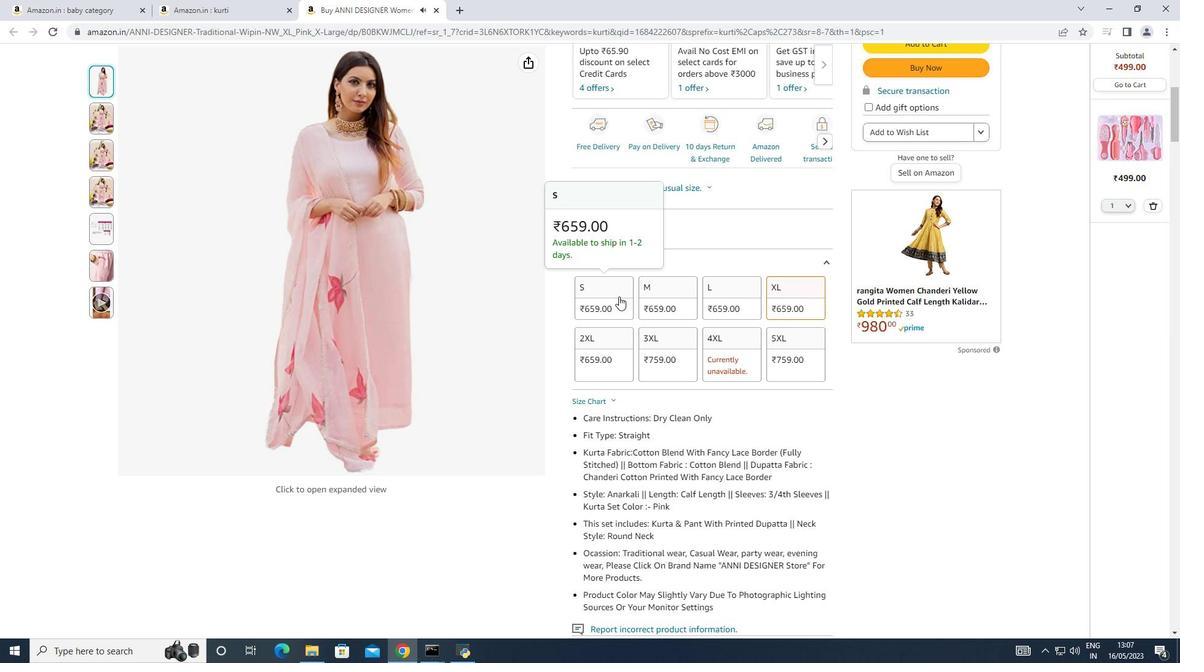 
Action: Mouse pressed left at (619, 290)
Screenshot: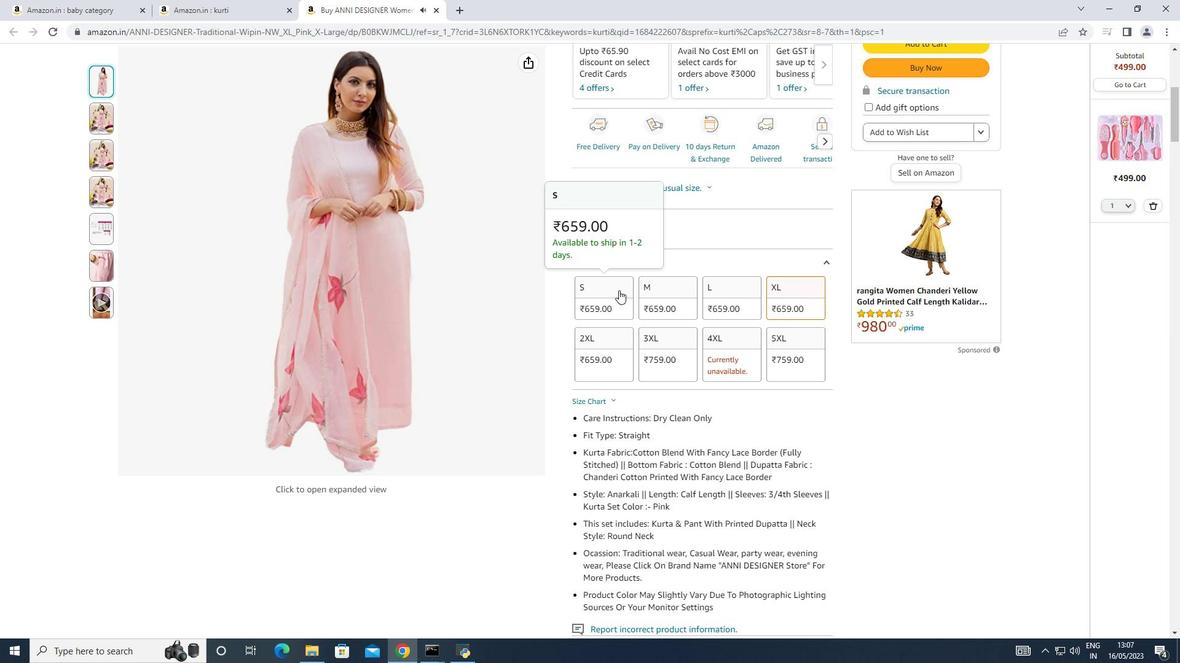 
Action: Mouse moved to (666, 290)
Screenshot: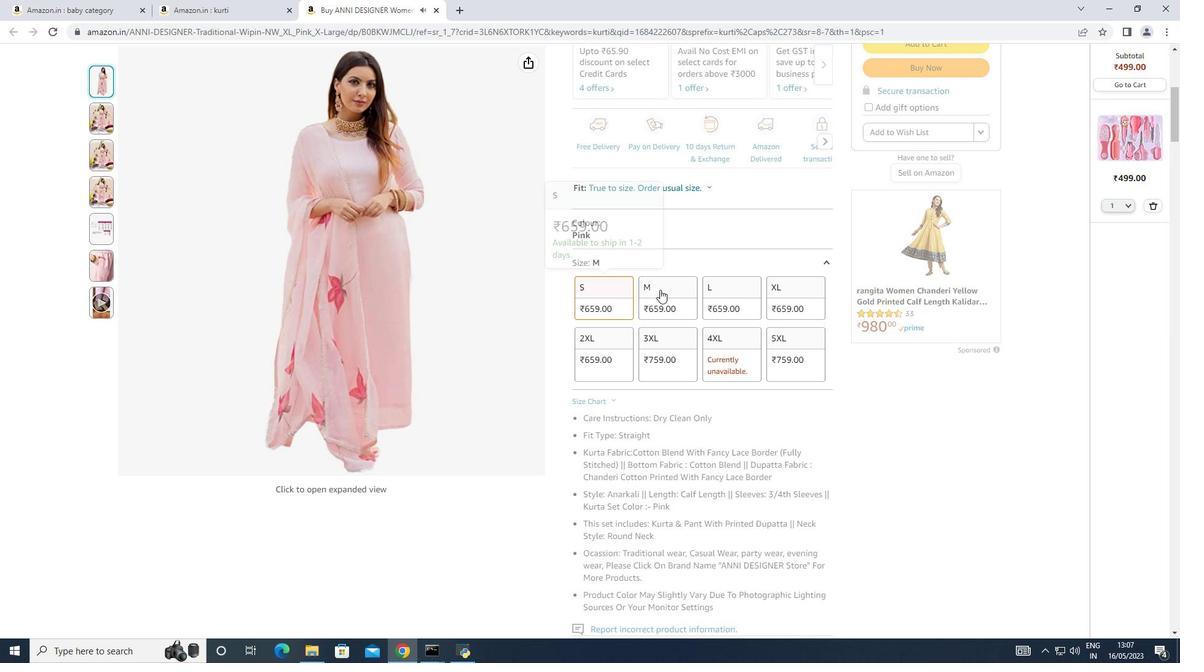 
Action: Mouse pressed left at (666, 290)
Screenshot: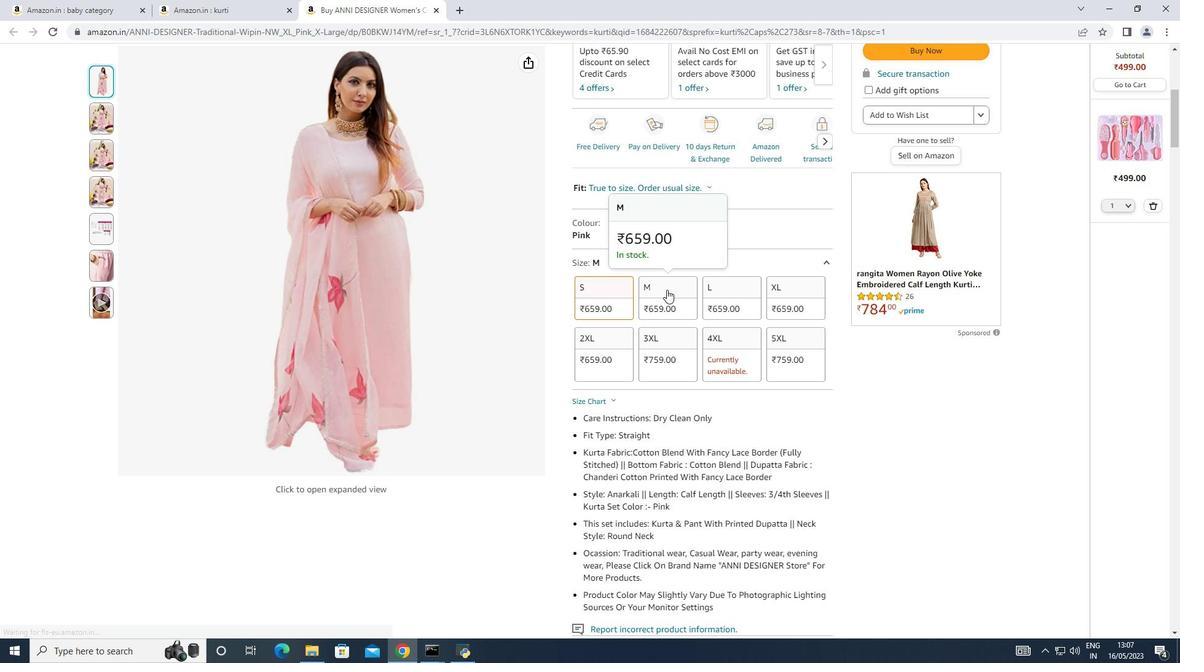 
Action: Mouse moved to (738, 289)
Screenshot: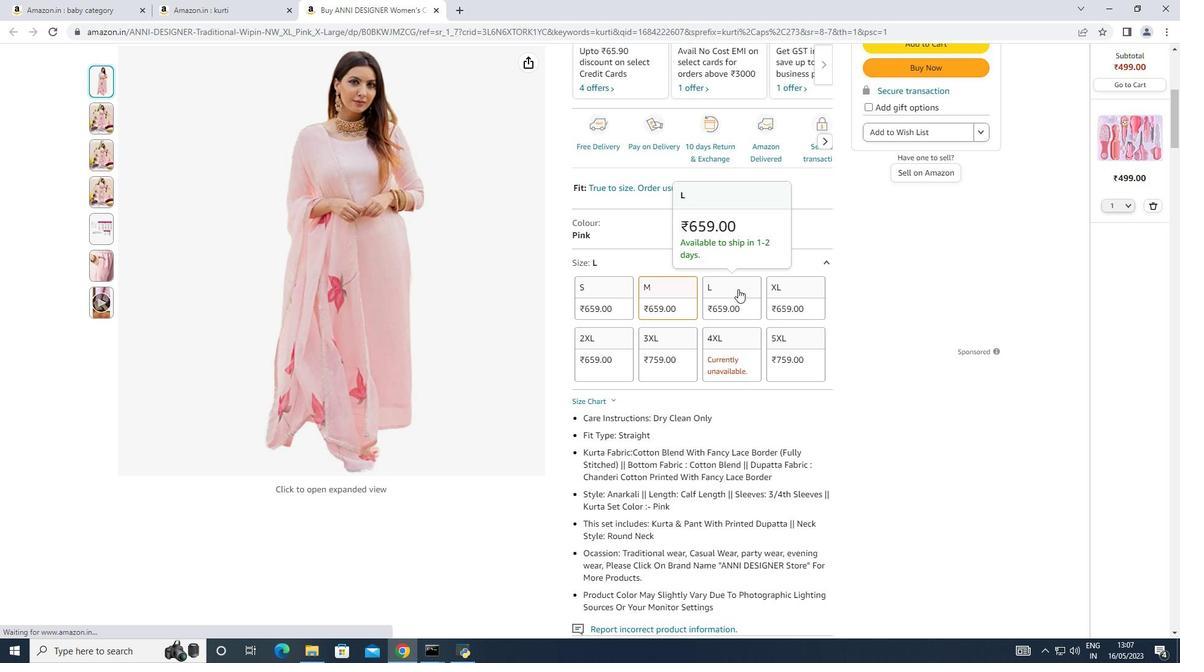 
Action: Mouse pressed left at (738, 289)
Screenshot: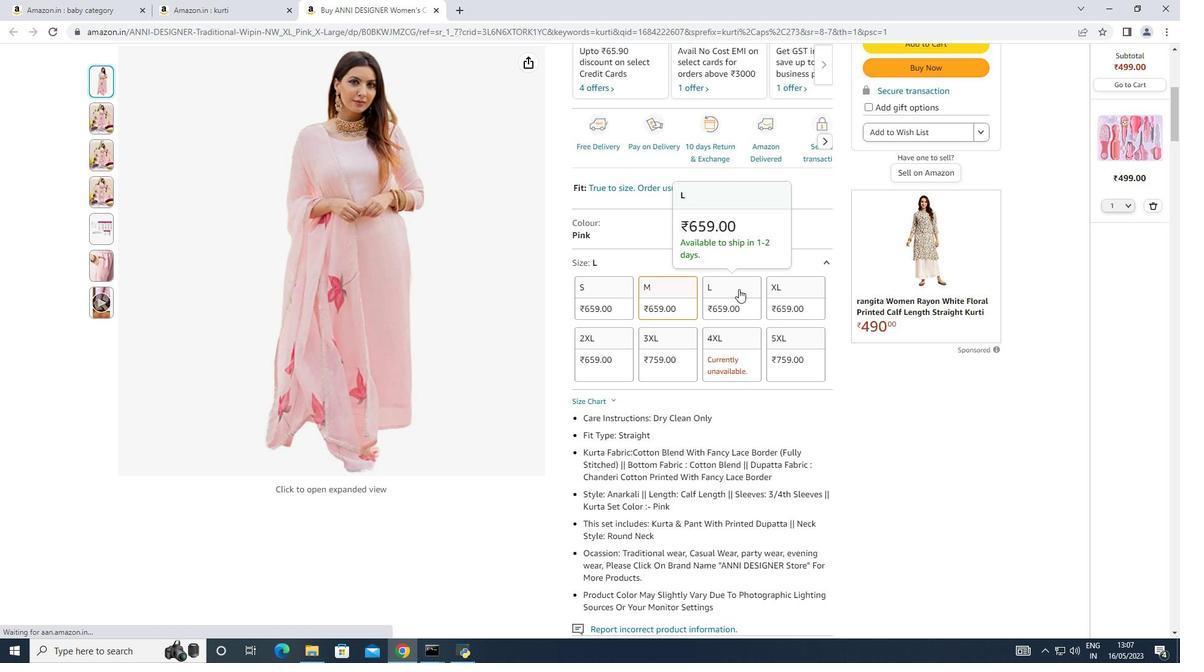 
Action: Mouse moved to (805, 291)
Screenshot: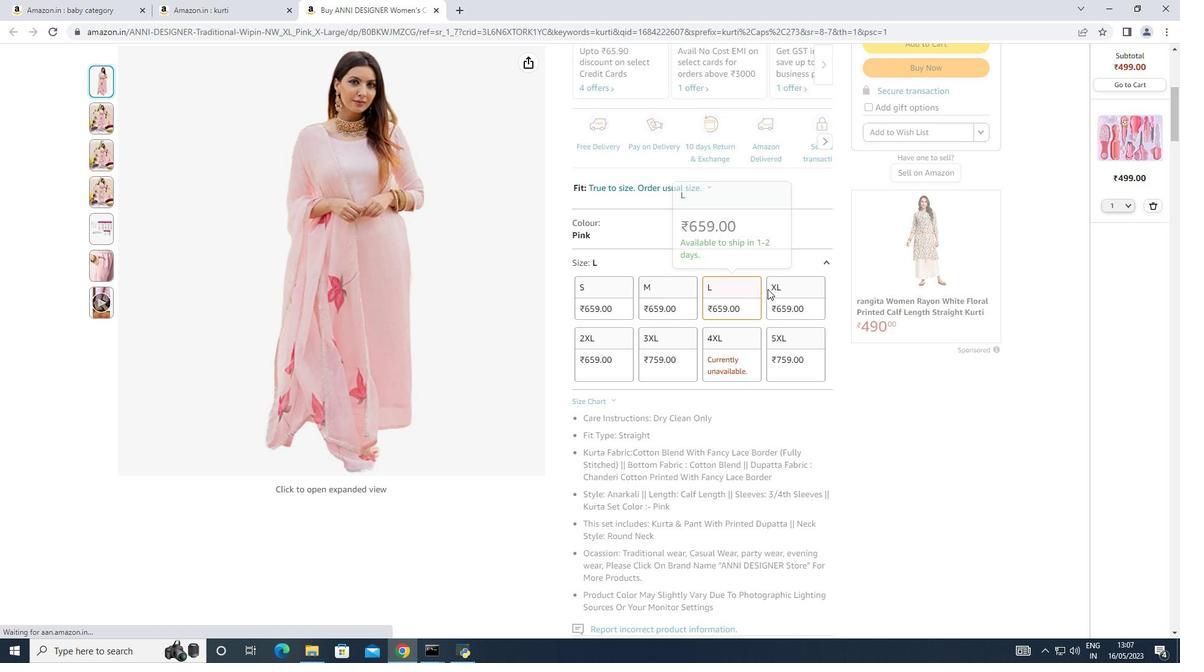 
Action: Mouse pressed left at (805, 291)
Screenshot: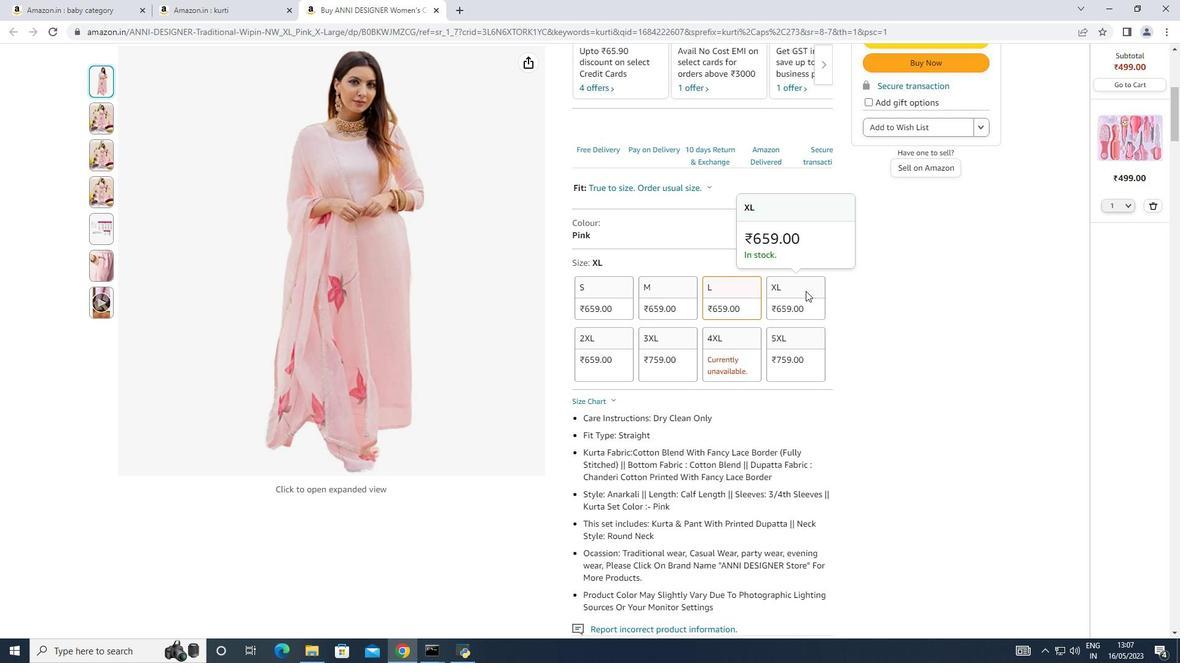 
Action: Mouse moved to (599, 339)
Screenshot: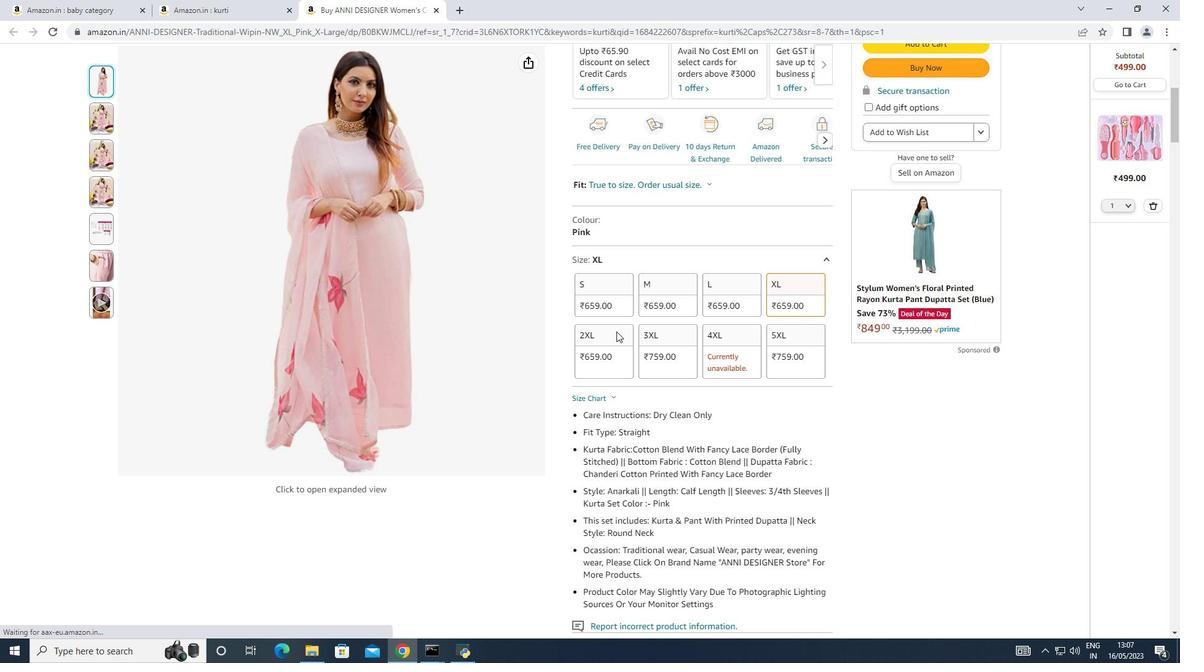 
Action: Mouse pressed left at (599, 339)
Screenshot: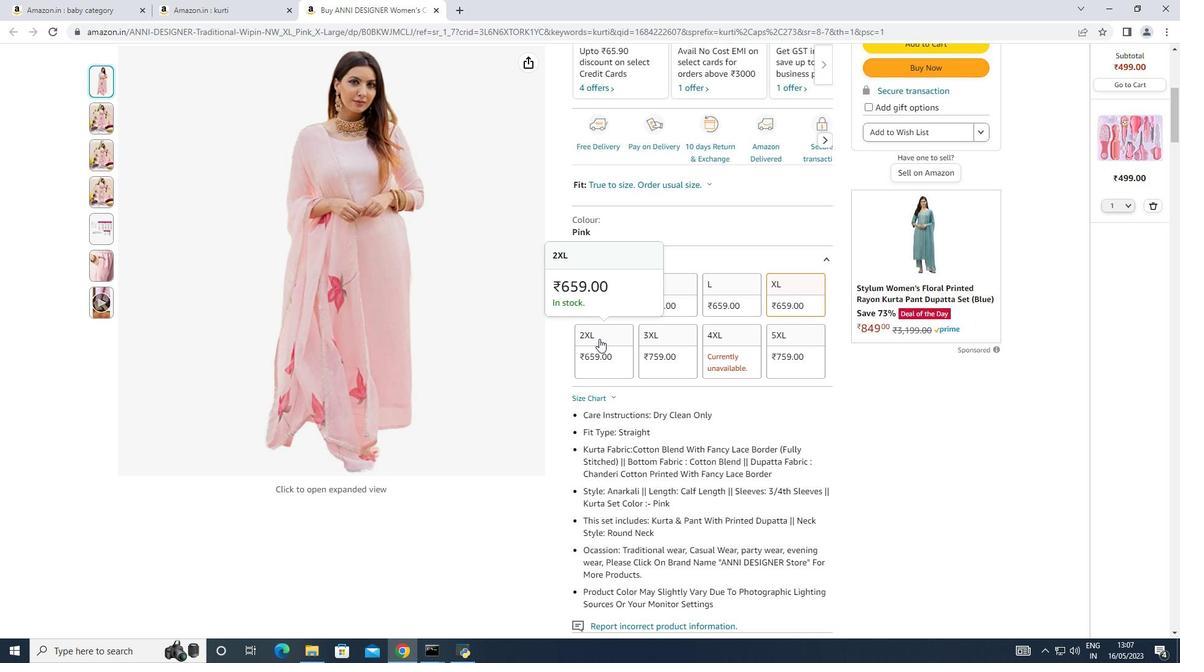 
Action: Mouse moved to (663, 337)
Screenshot: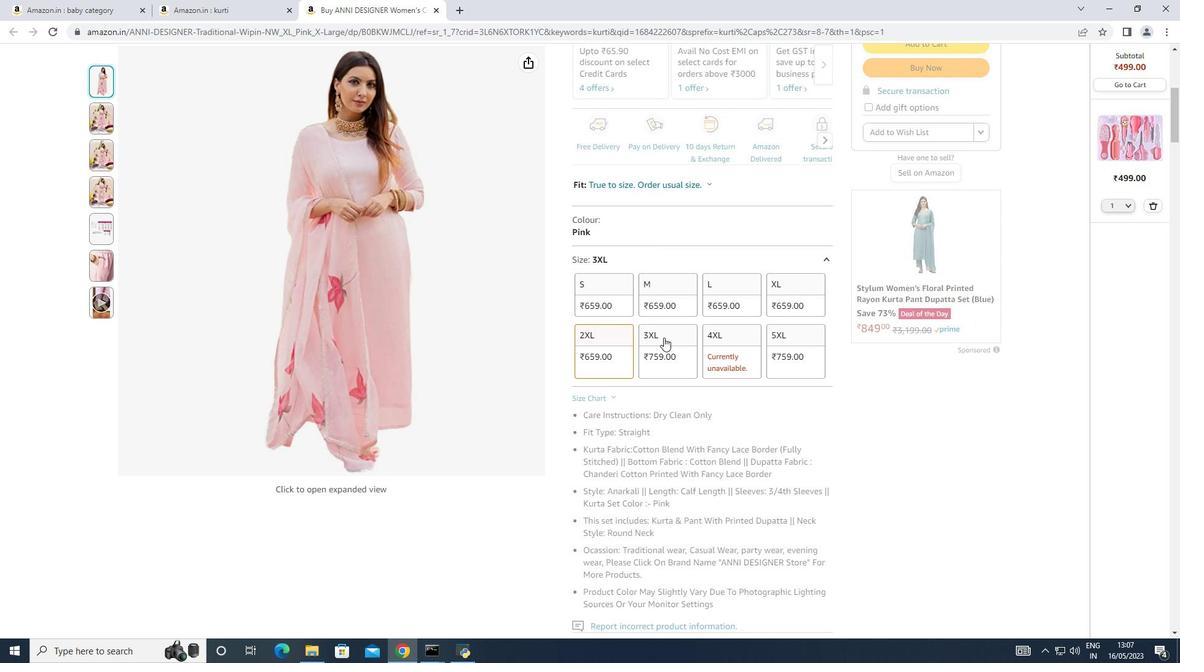 
Action: Mouse pressed left at (663, 337)
Screenshot: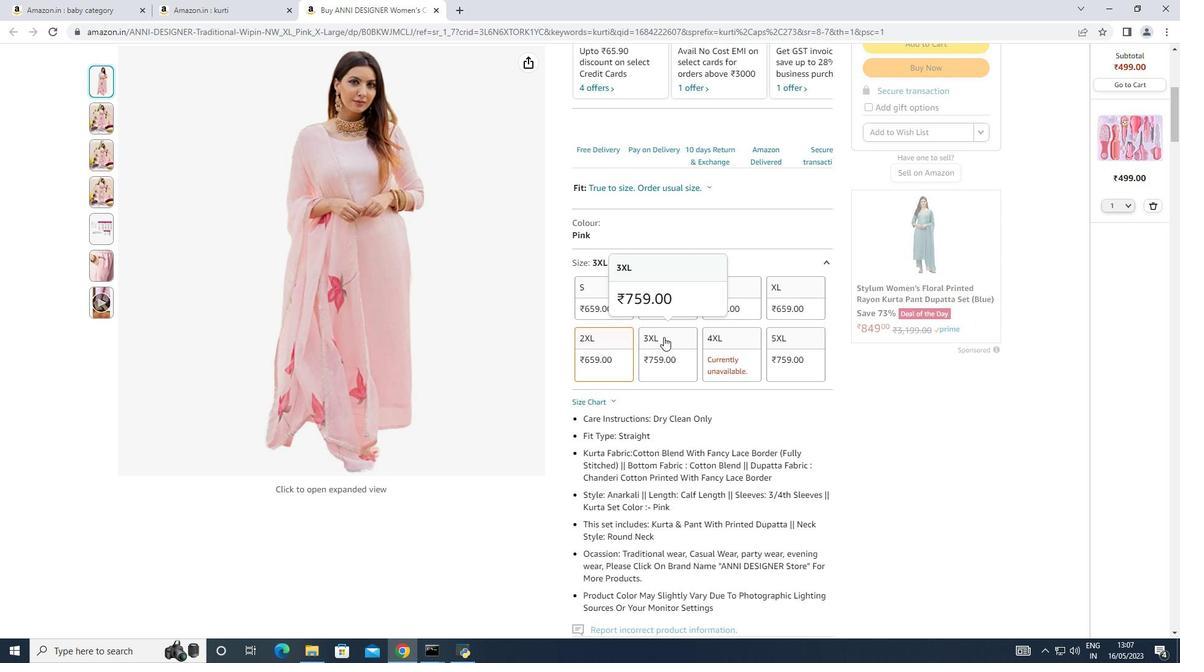 
Action: Mouse moved to (623, 291)
Screenshot: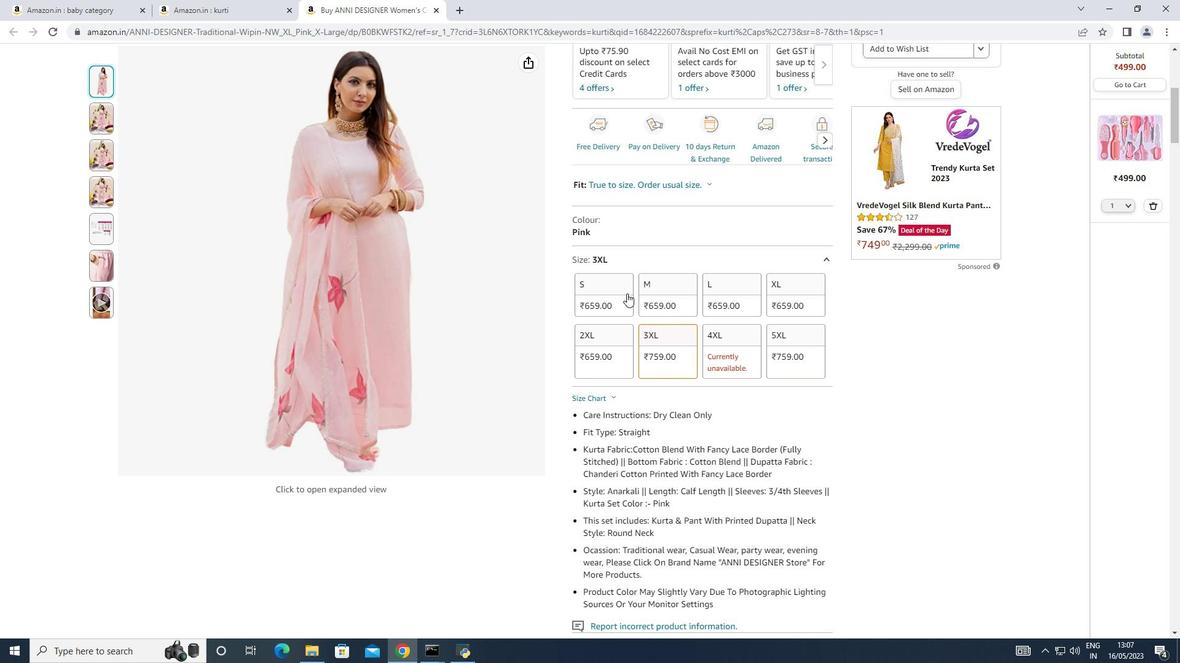 
Action: Mouse pressed left at (623, 291)
Screenshot: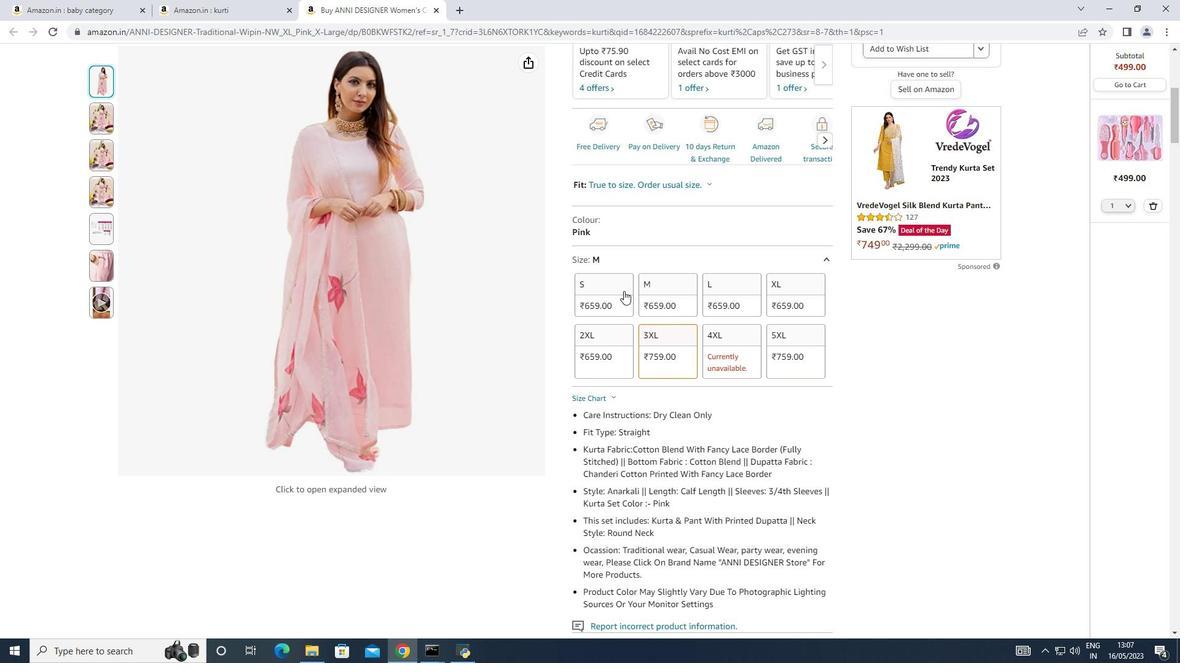 
Action: Mouse moved to (863, 339)
Screenshot: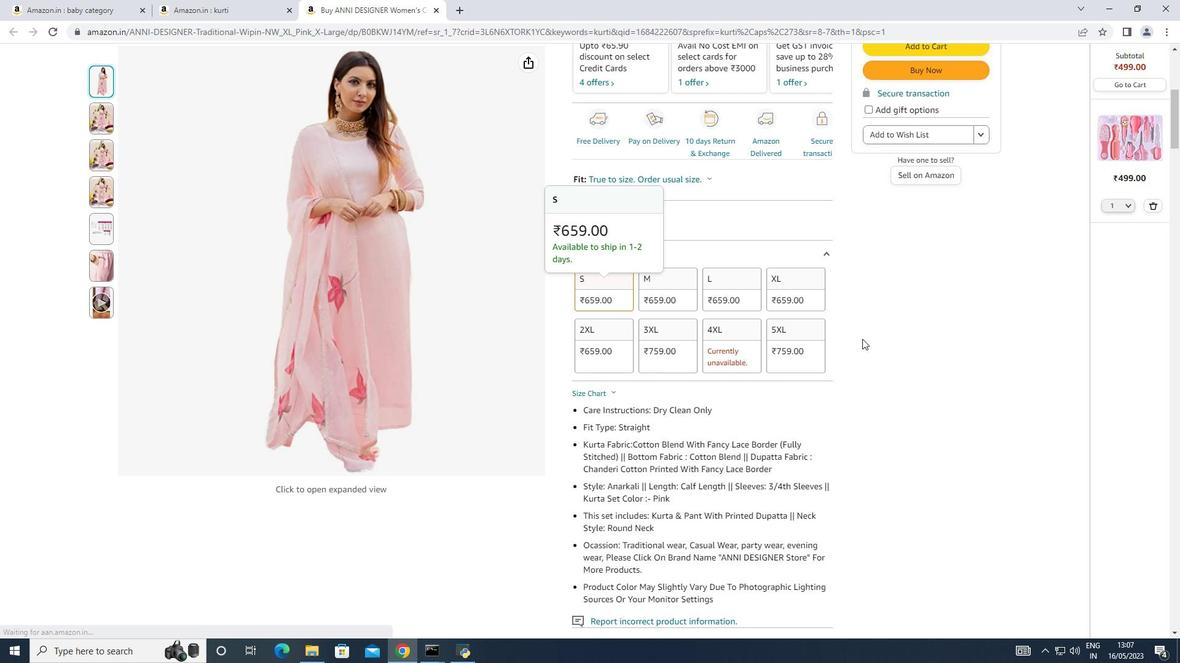 
Action: Mouse scrolled (863, 339) with delta (0, 0)
Screenshot: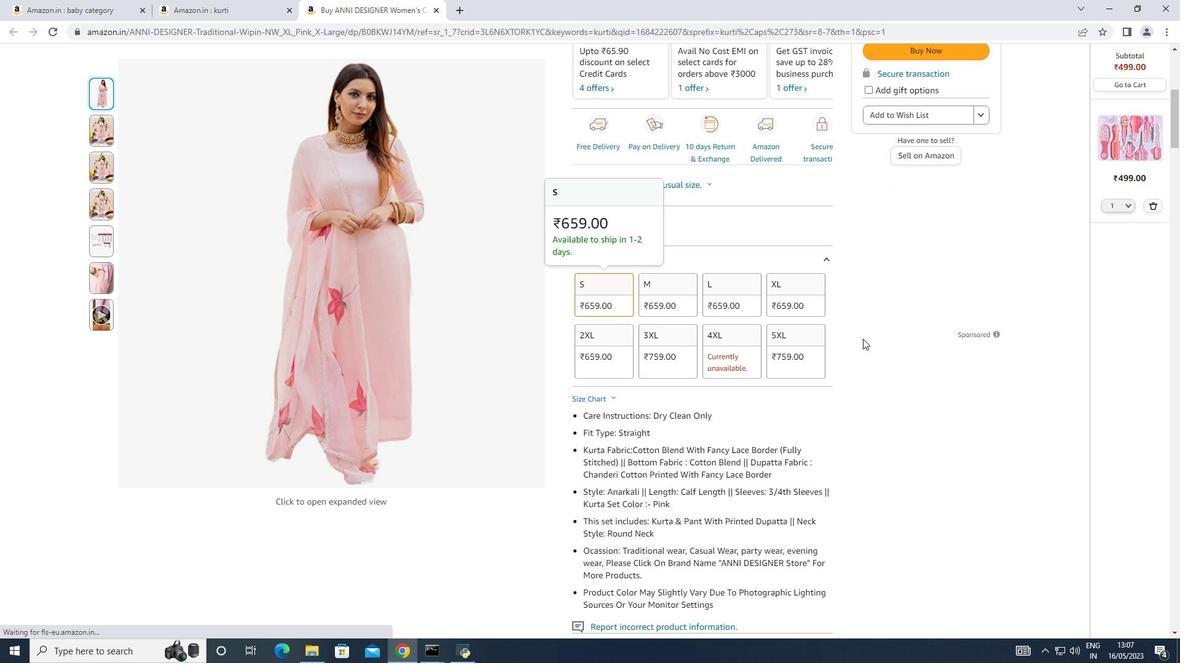 
Action: Mouse scrolled (863, 339) with delta (0, 0)
Screenshot: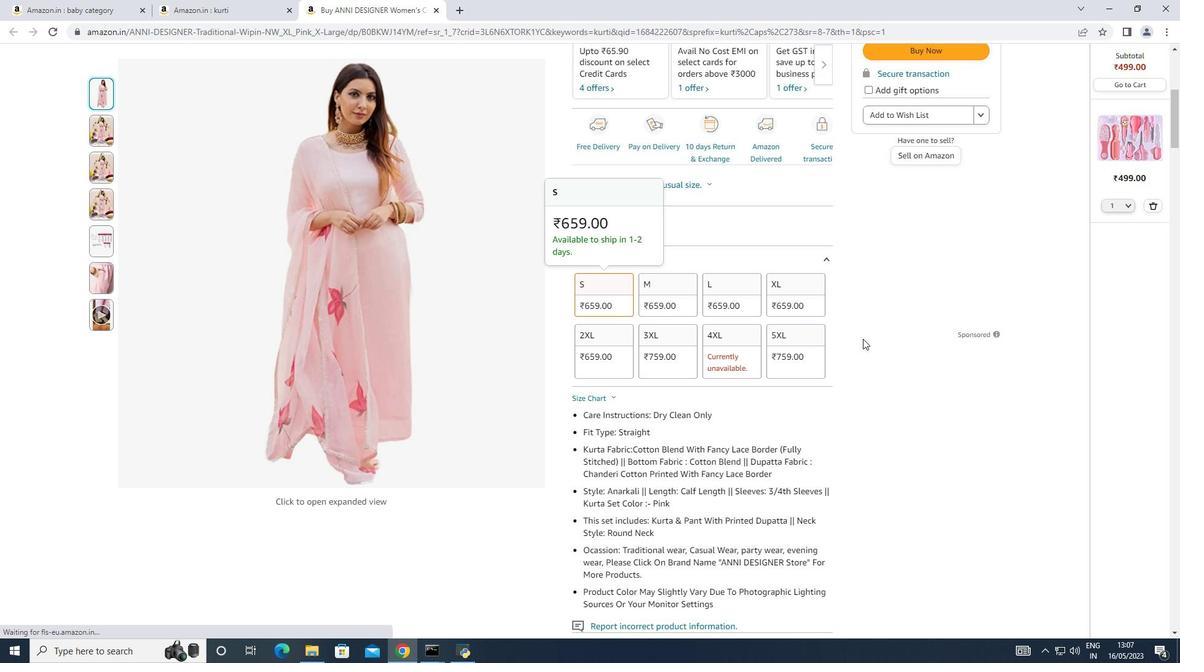 
Action: Mouse scrolled (863, 339) with delta (0, 0)
Screenshot: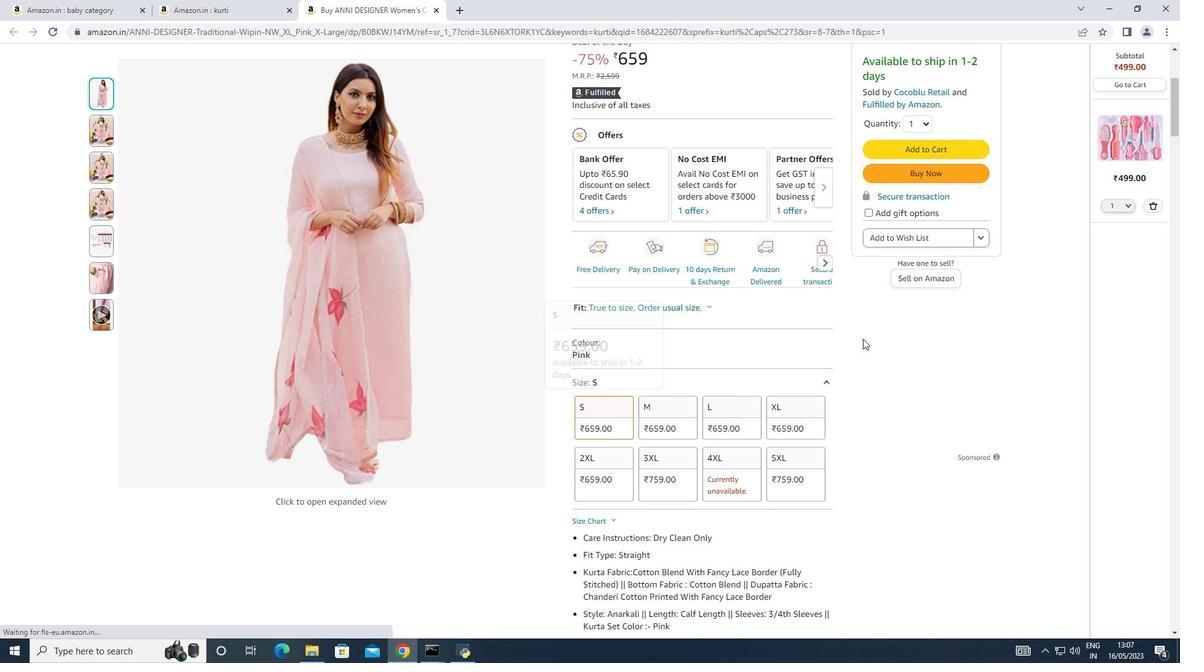
Action: Mouse scrolled (863, 339) with delta (0, 0)
Screenshot: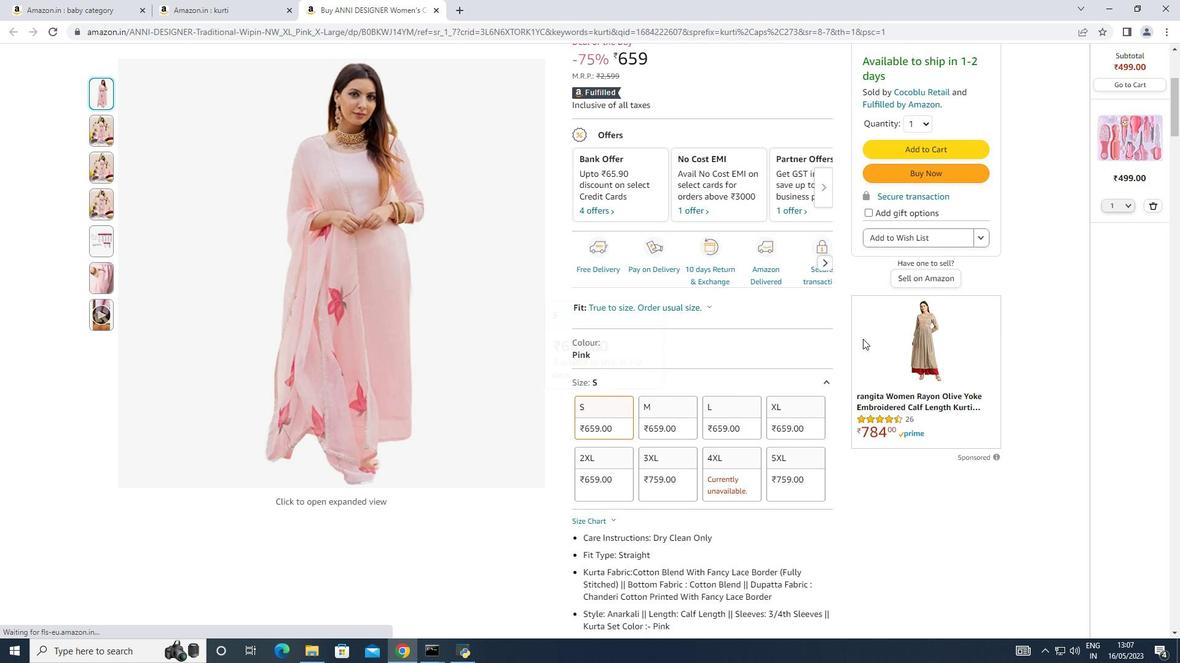 
Action: Mouse moved to (922, 272)
Screenshot: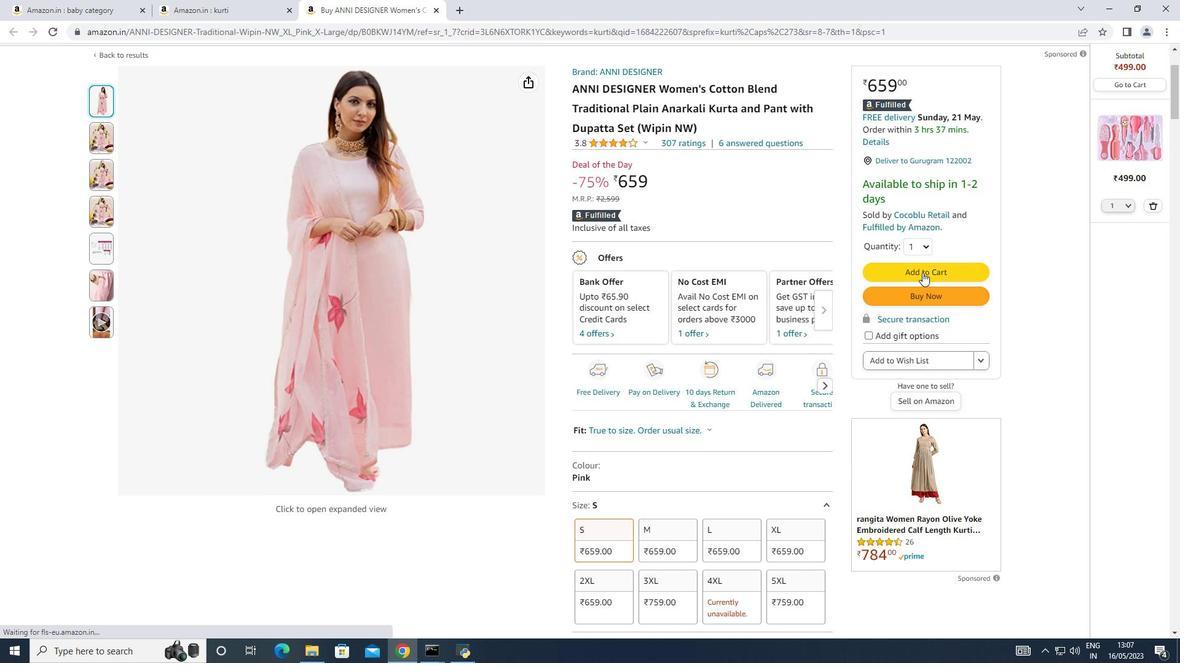 
Action: Mouse pressed left at (922, 272)
Screenshot: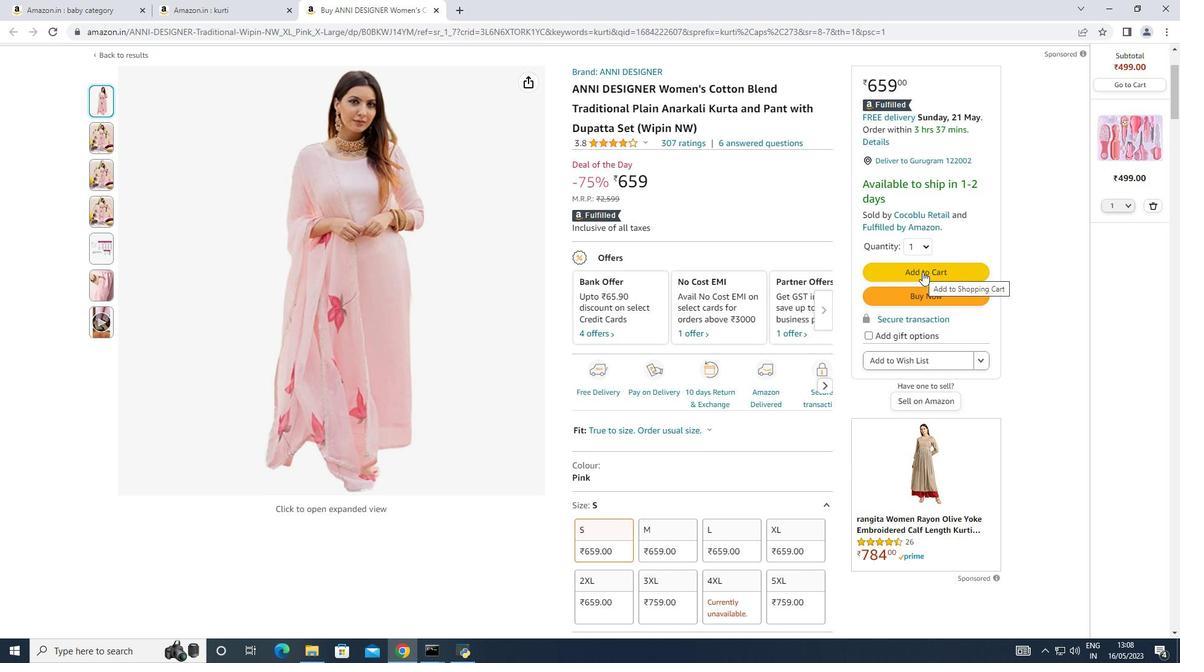
Action: Mouse moved to (502, 237)
Screenshot: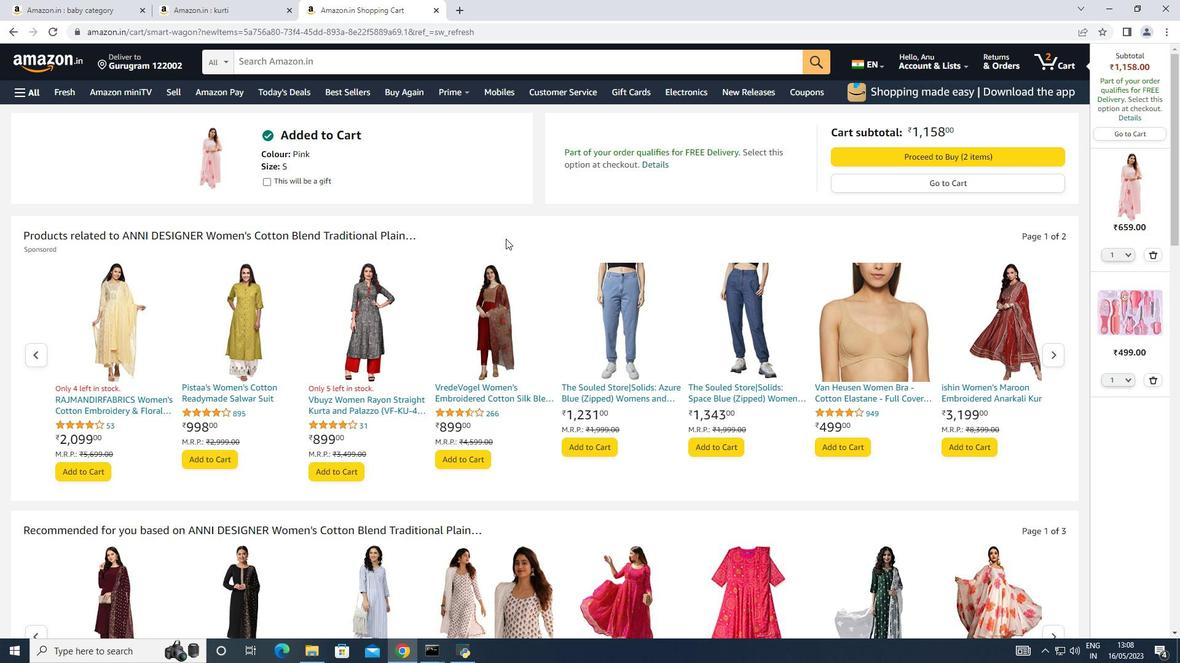
